 Task: Get directions from Sequoia National Park, California, United States to Palo Duro Canyon State Park, Texas, United States departing at 3:00 pm on the 15th of next month
Action: Mouse moved to (215, 220)
Screenshot: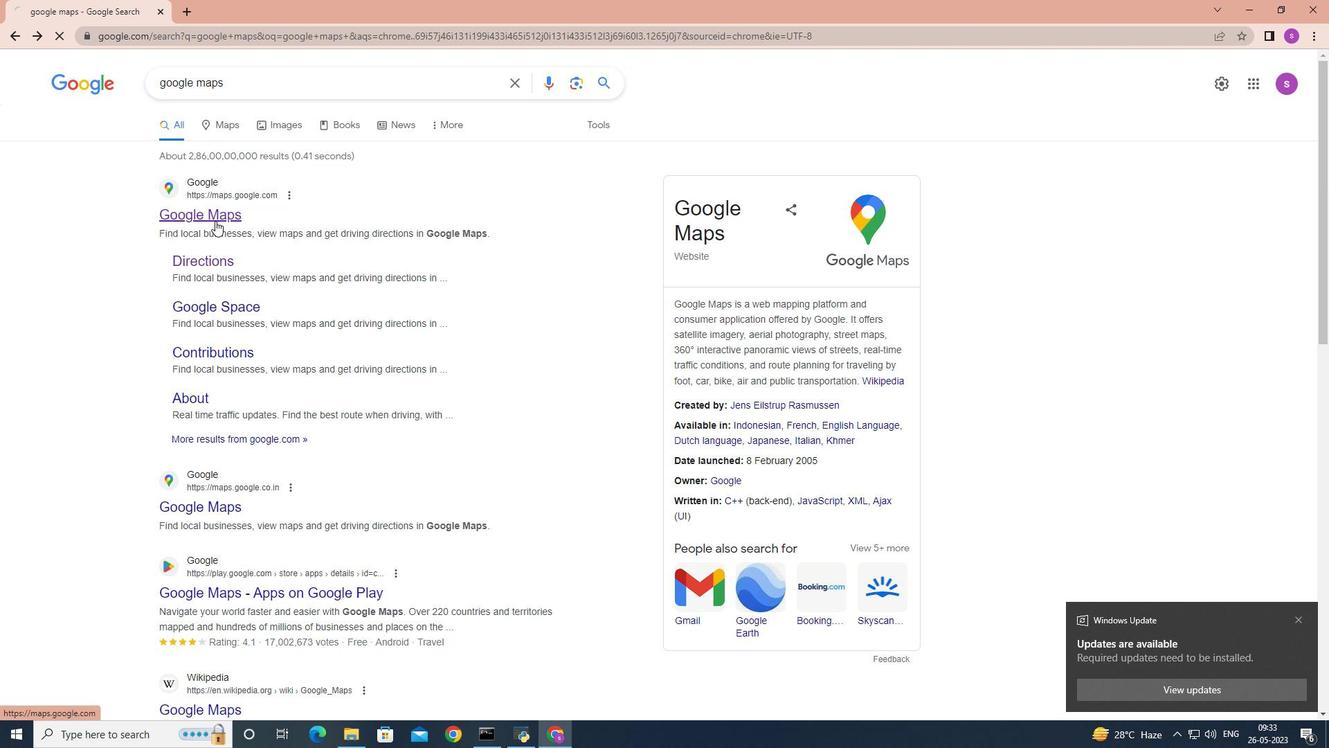 
Action: Mouse pressed left at (215, 220)
Screenshot: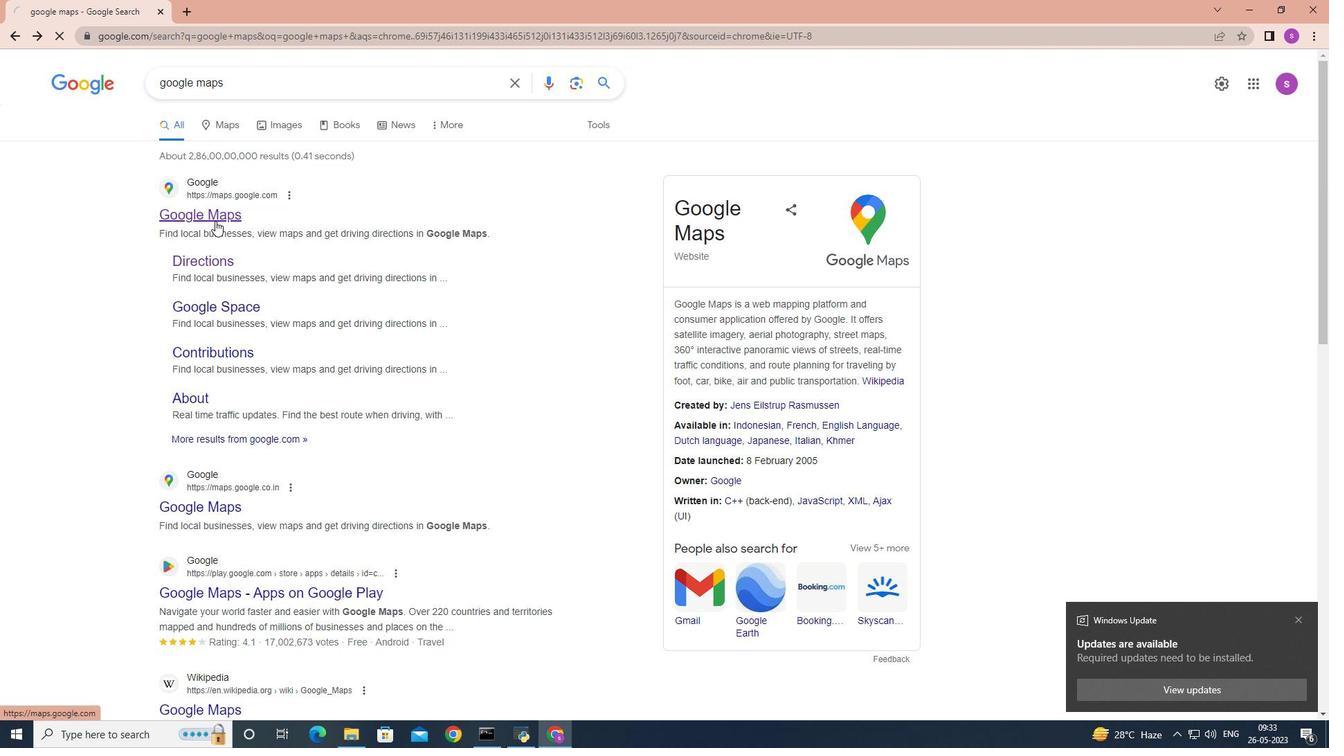
Action: Mouse moved to (301, 71)
Screenshot: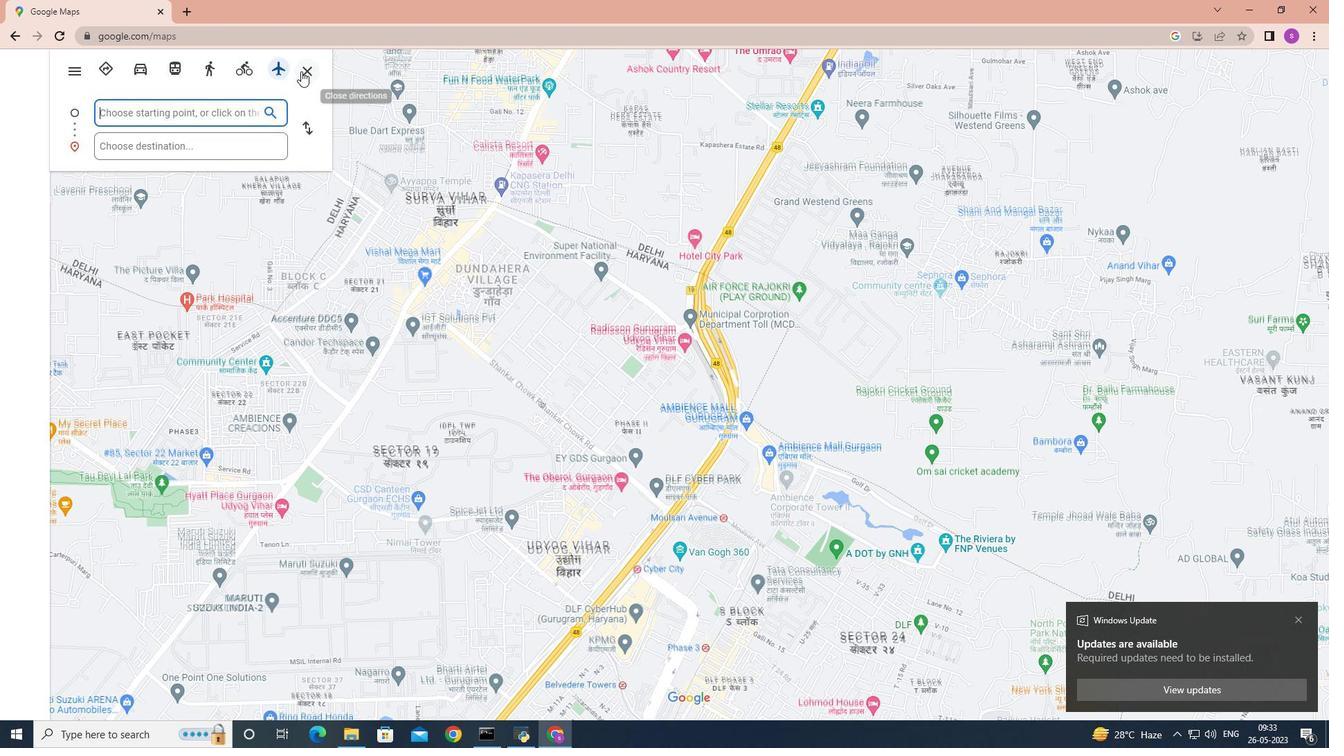 
Action: Mouse pressed left at (301, 71)
Screenshot: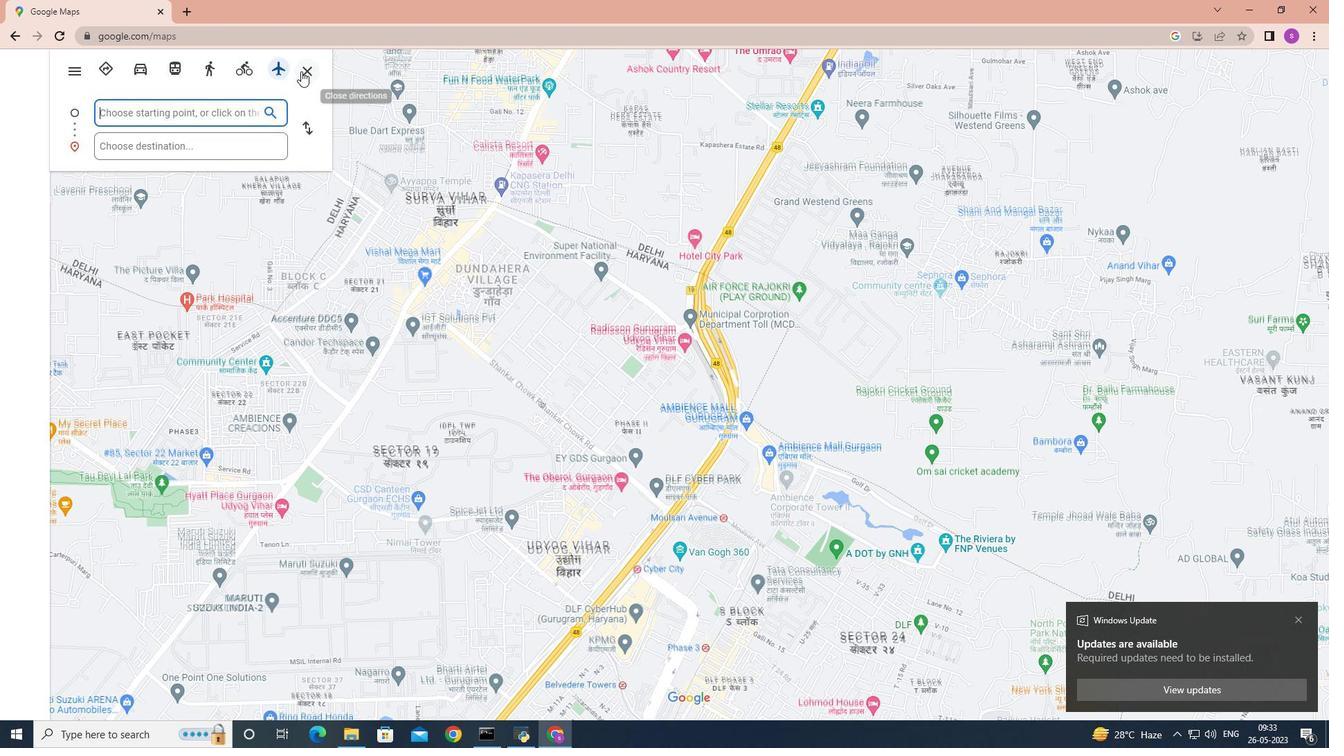
Action: Mouse moved to (205, 114)
Screenshot: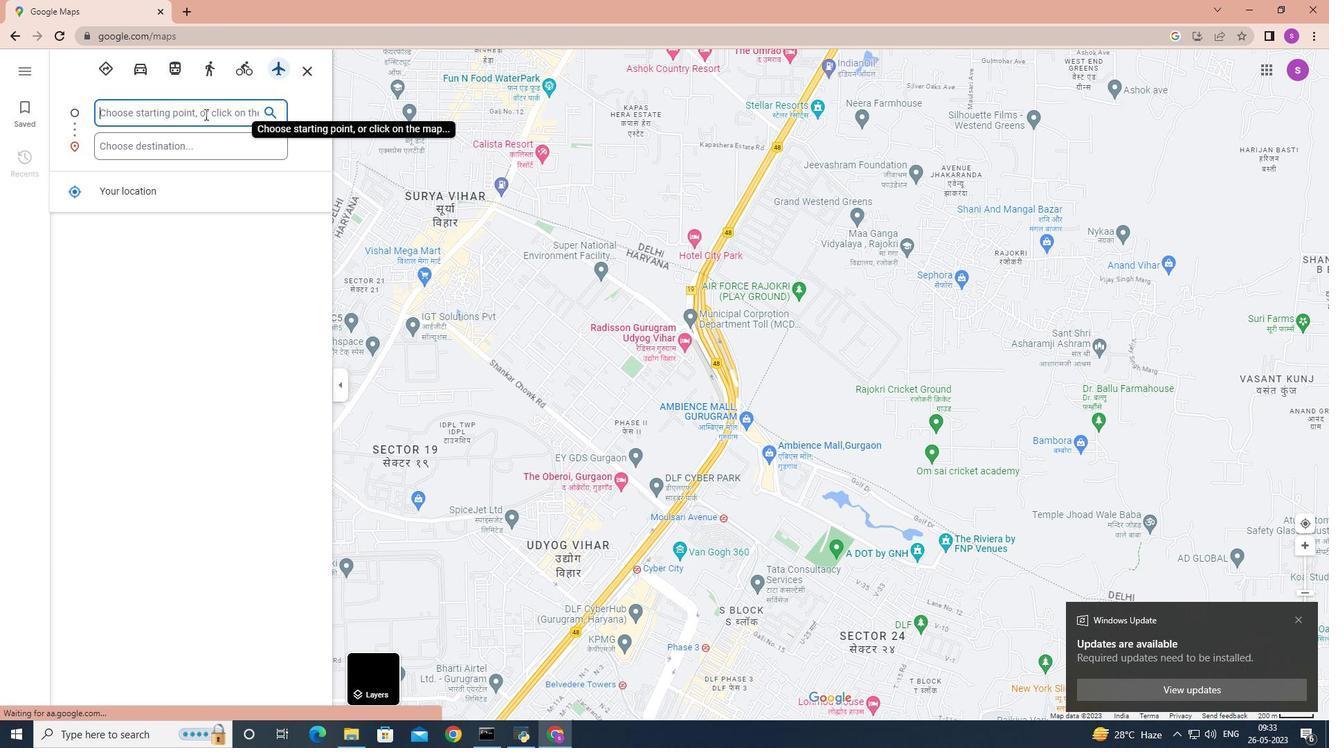 
Action: Key pressed sequoia<Key.space>national<Key.space>park,californai,united<Key.space>states
Screenshot: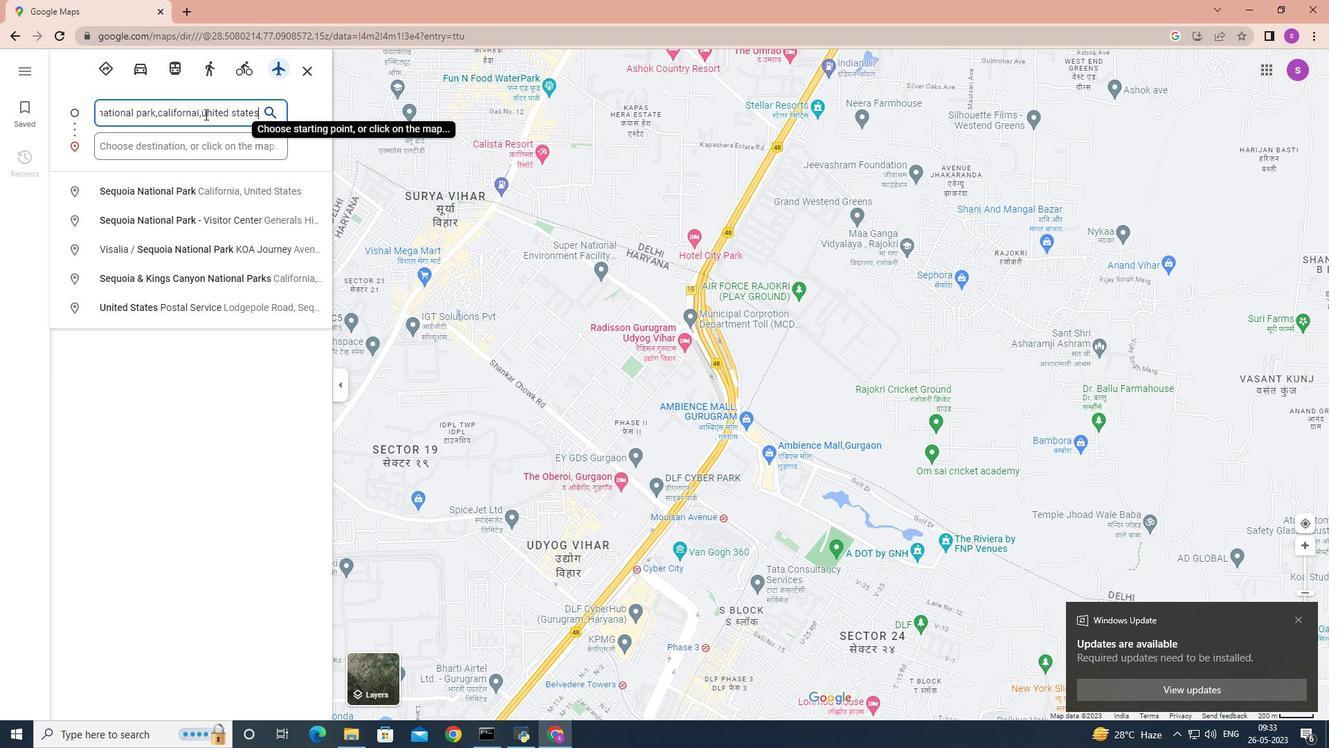 
Action: Mouse moved to (196, 185)
Screenshot: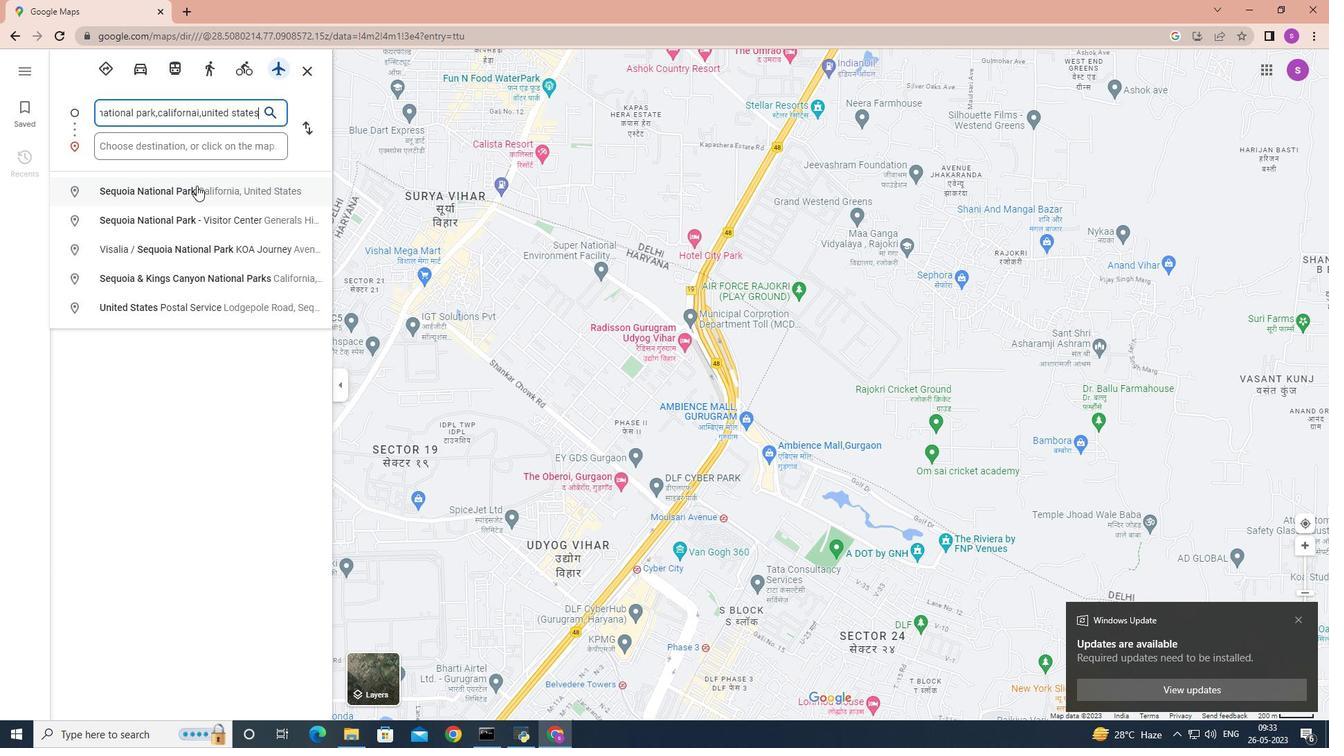 
Action: Mouse pressed left at (196, 185)
Screenshot: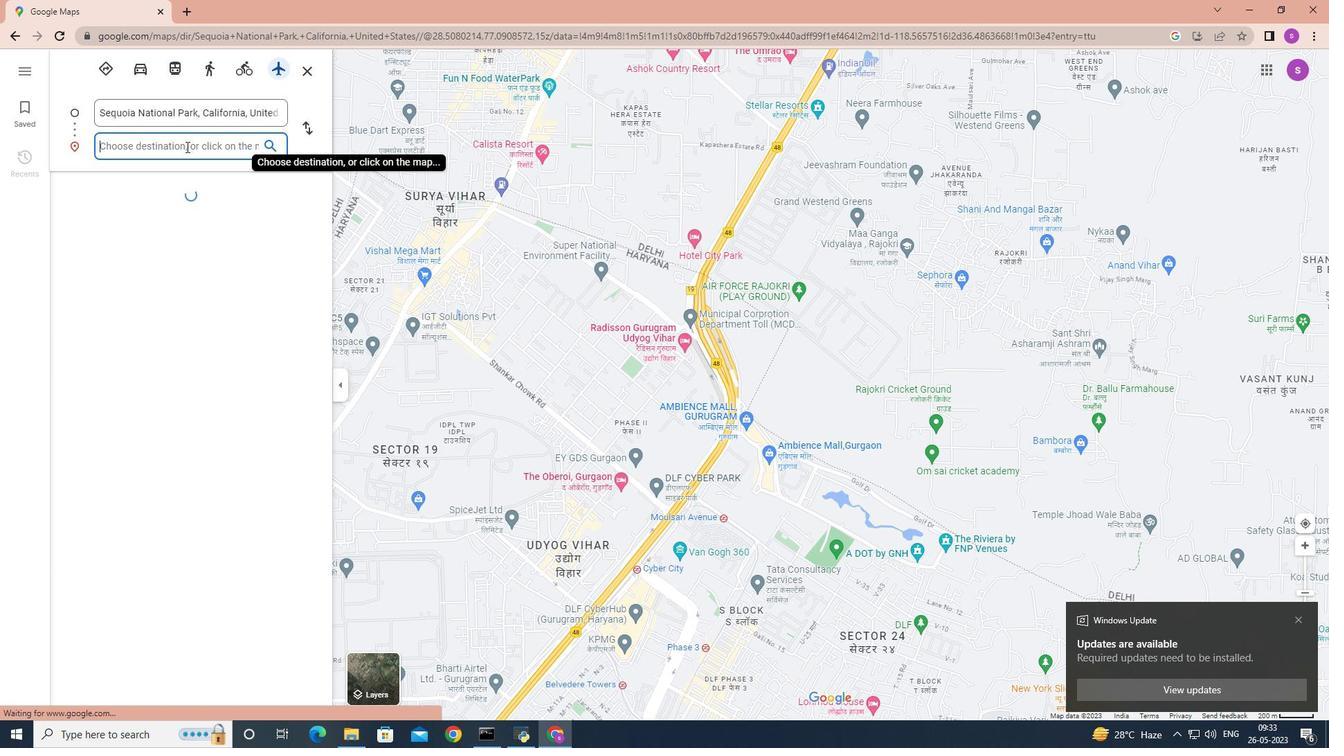 
Action: Mouse moved to (186, 146)
Screenshot: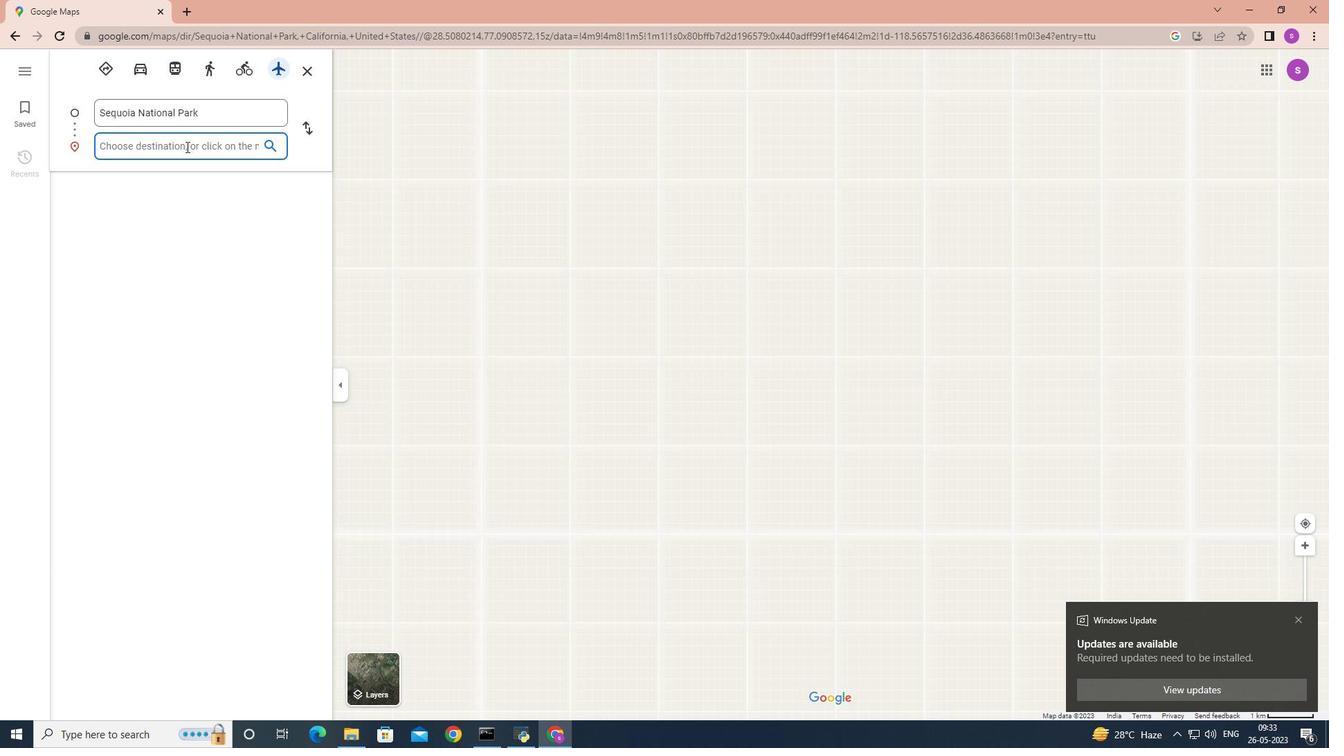 
Action: Mouse pressed left at (186, 146)
Screenshot: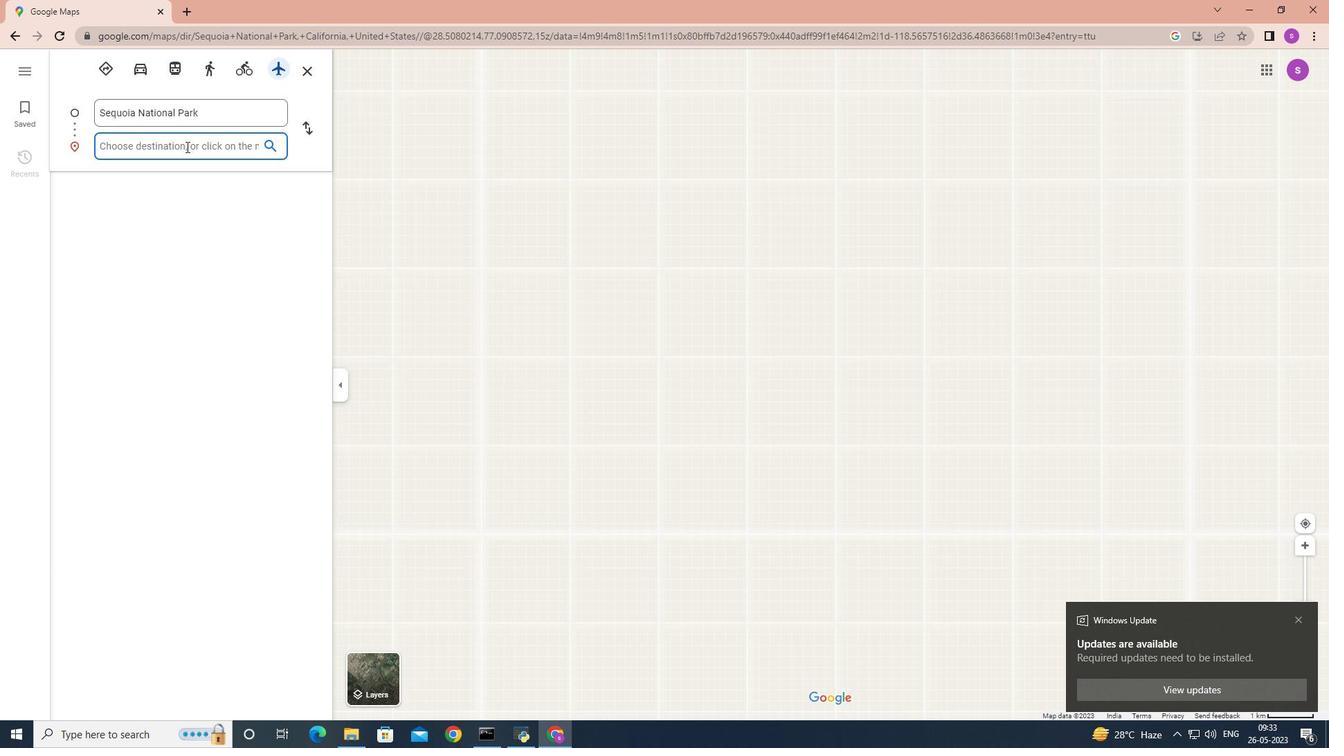 
Action: Key pressed <Key.shift>Palo<Key.space>duro<Key.space>cnayo<Key.backspace><Key.backspace><Key.backspace><Key.backspace>anyon<Key.space>state<Key.space>park
Screenshot: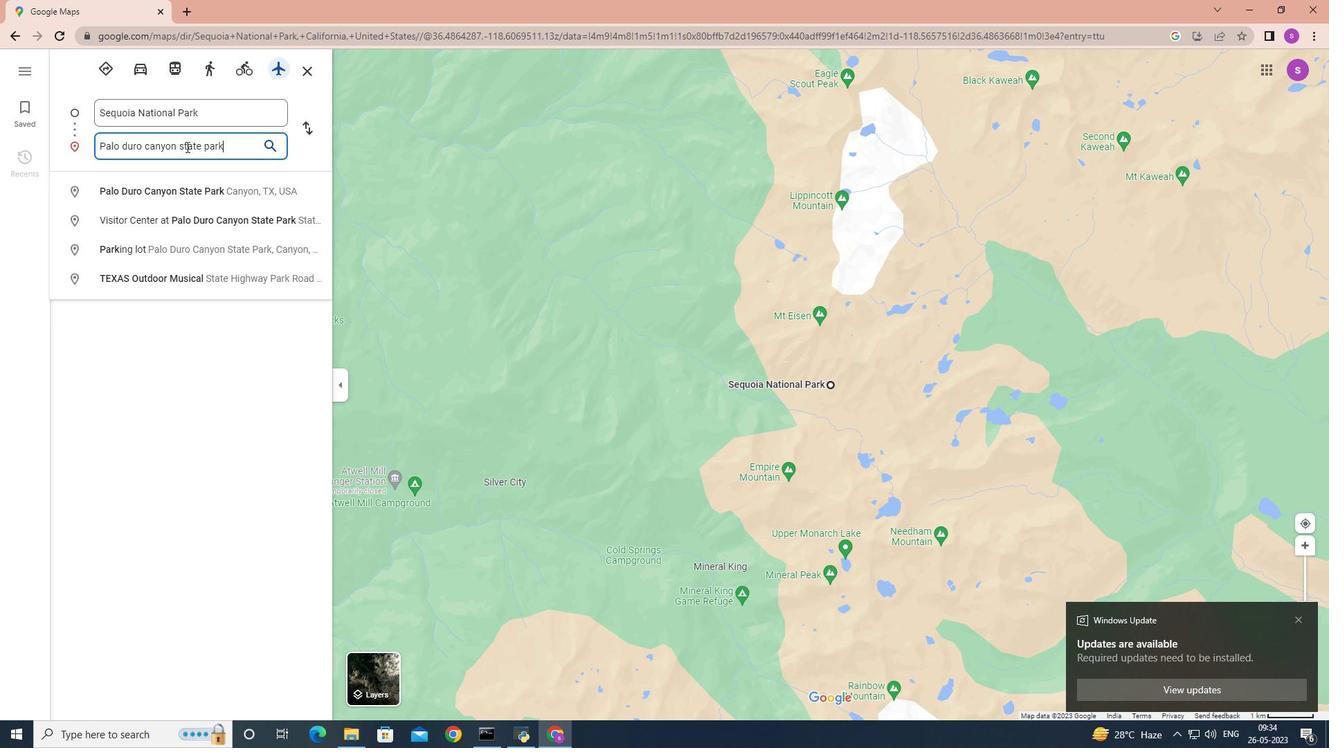 
Action: Mouse moved to (187, 193)
Screenshot: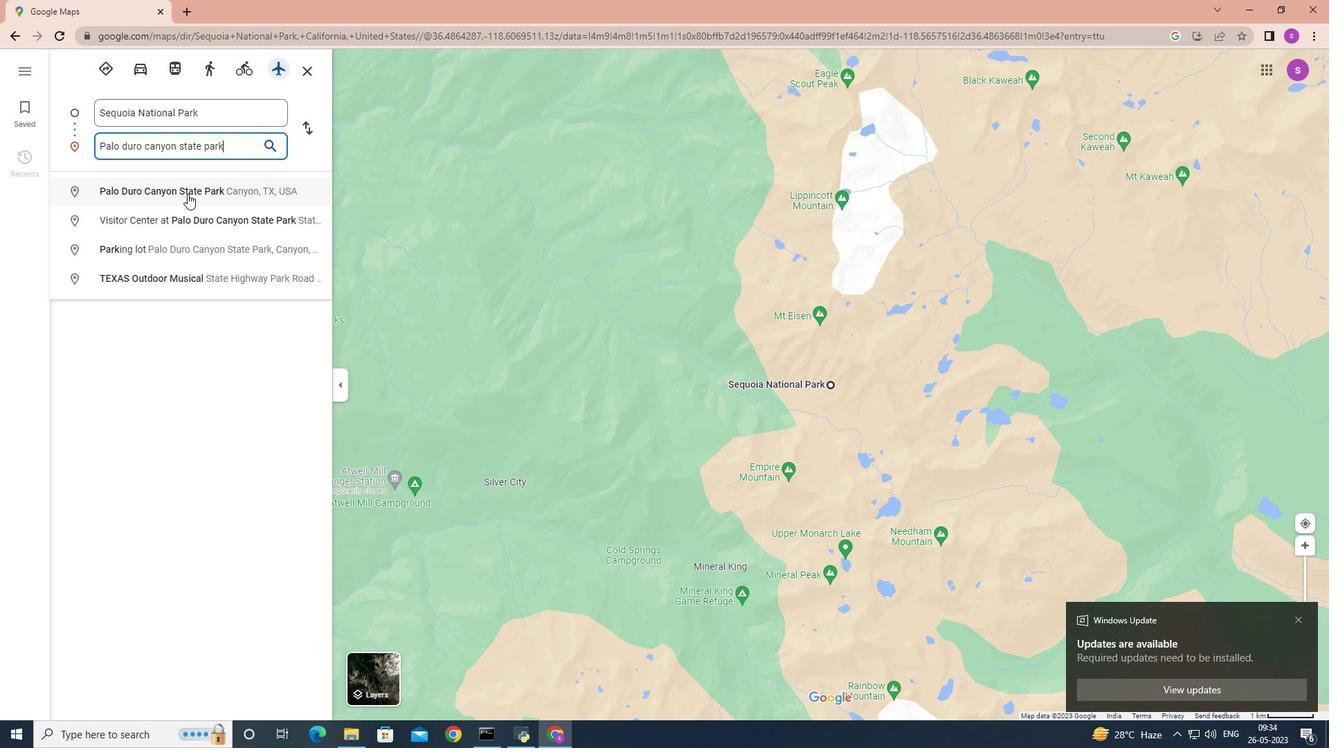 
Action: Mouse pressed left at (187, 193)
Screenshot: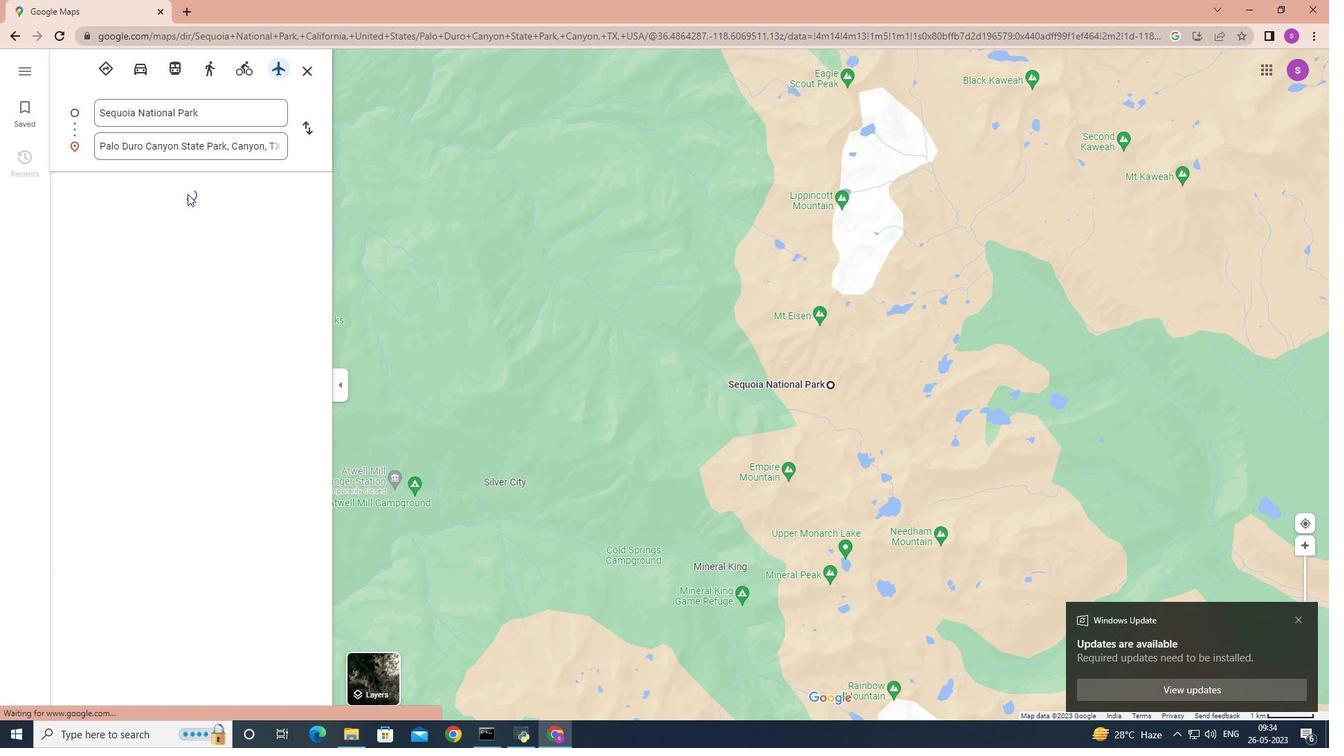 
Action: Mouse moved to (143, 67)
Screenshot: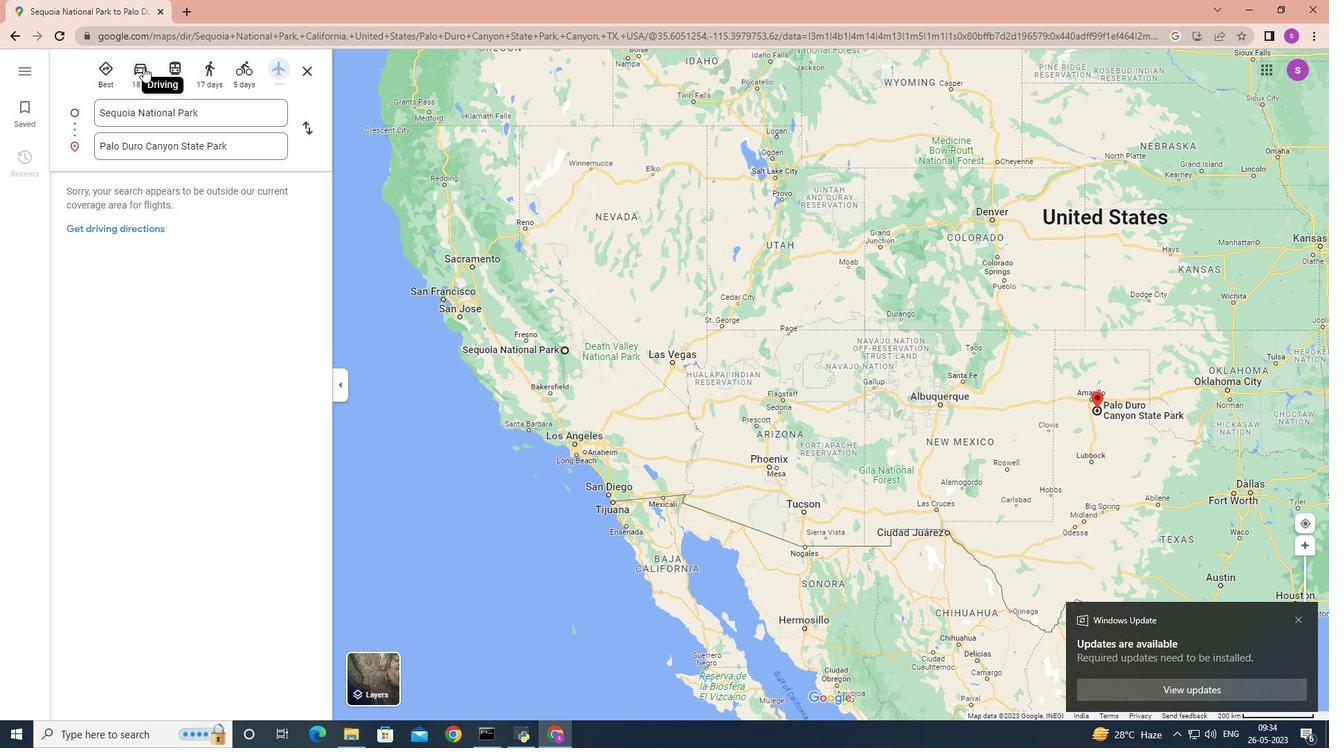 
Action: Mouse pressed left at (143, 67)
Screenshot: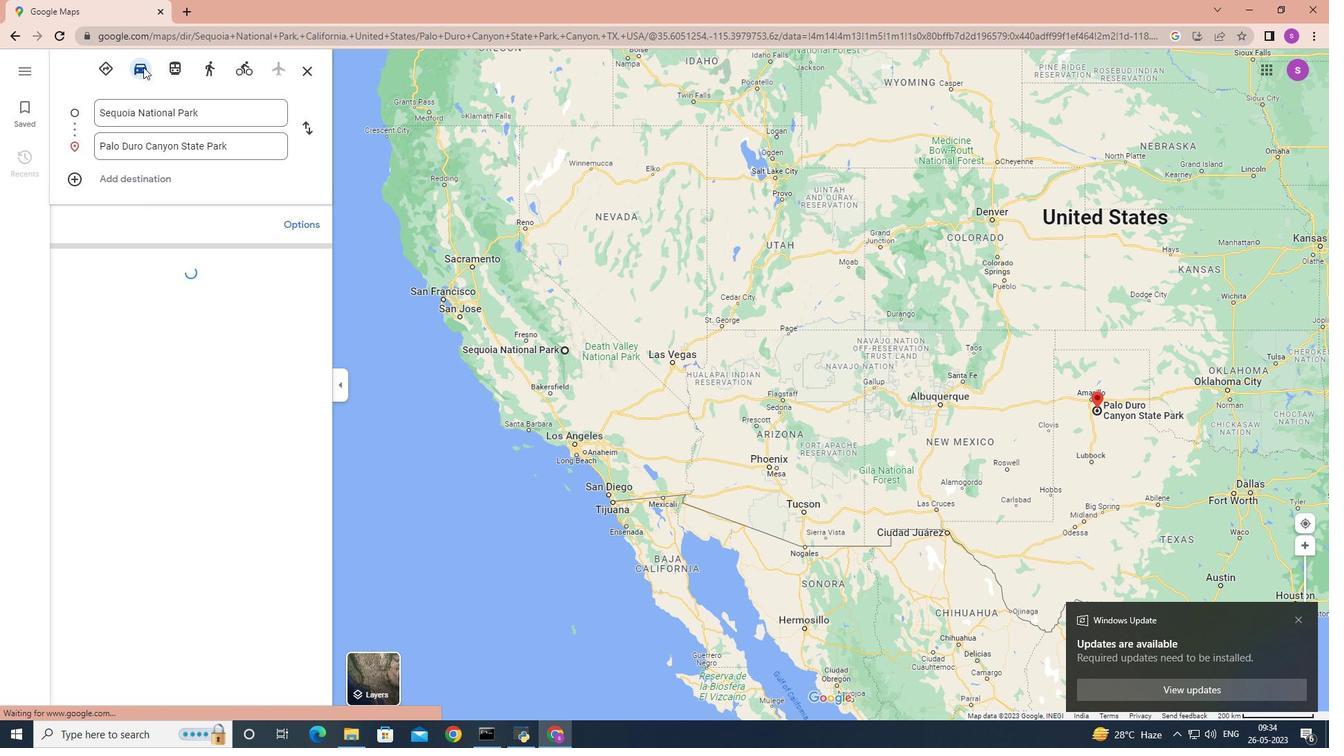 
Action: Mouse moved to (159, 221)
Screenshot: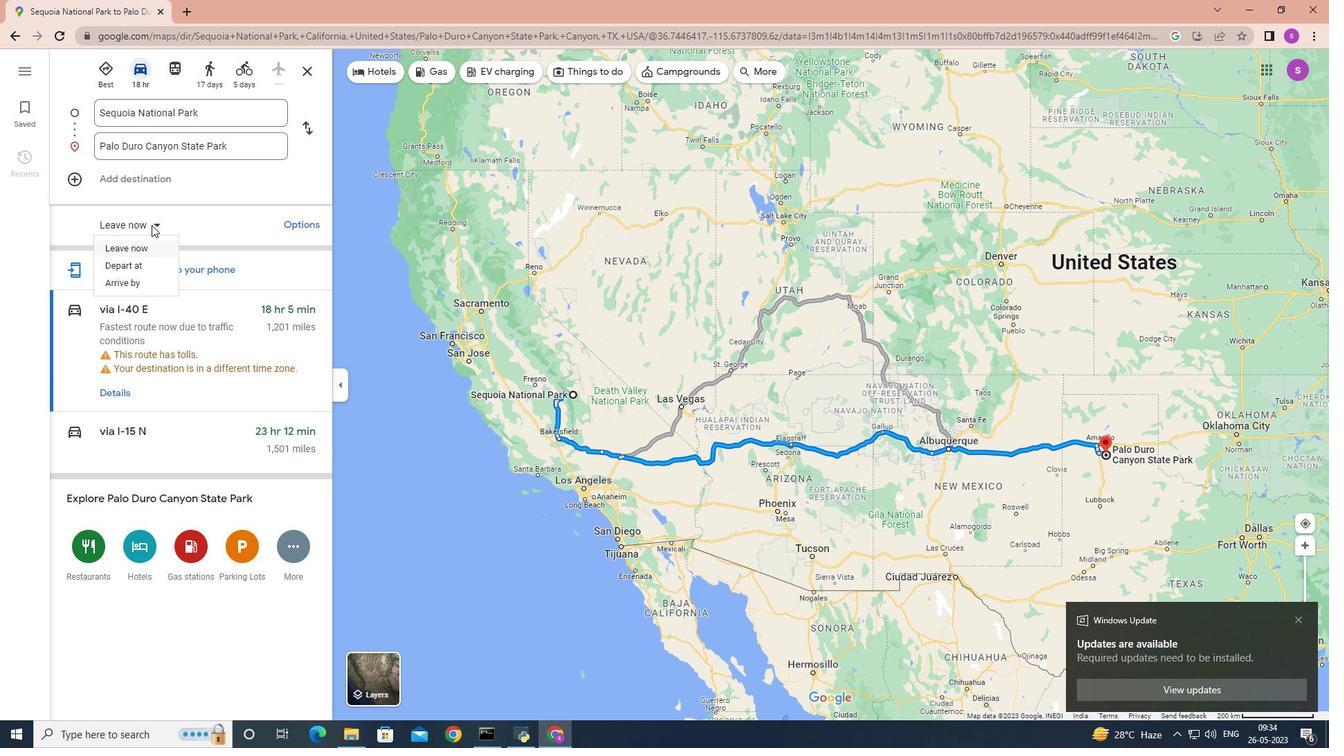 
Action: Mouse pressed left at (159, 221)
Screenshot: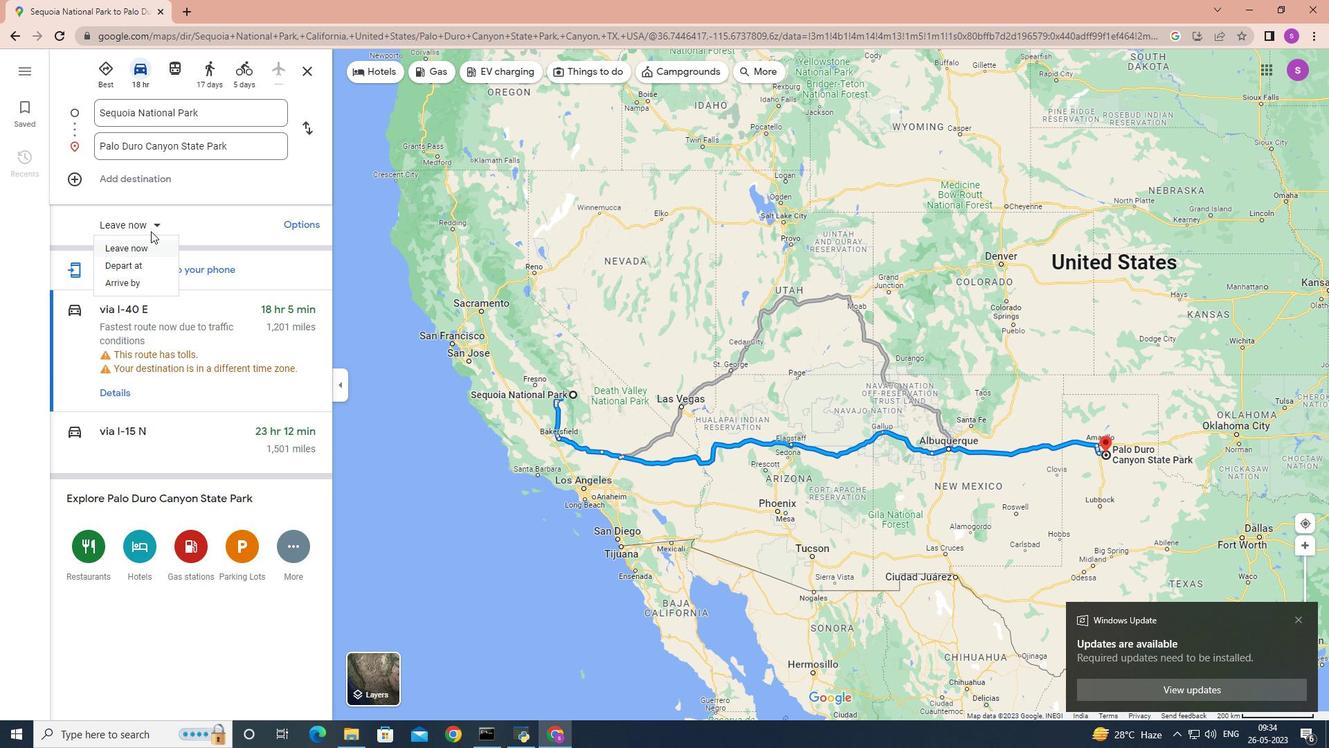 
Action: Mouse moved to (143, 261)
Screenshot: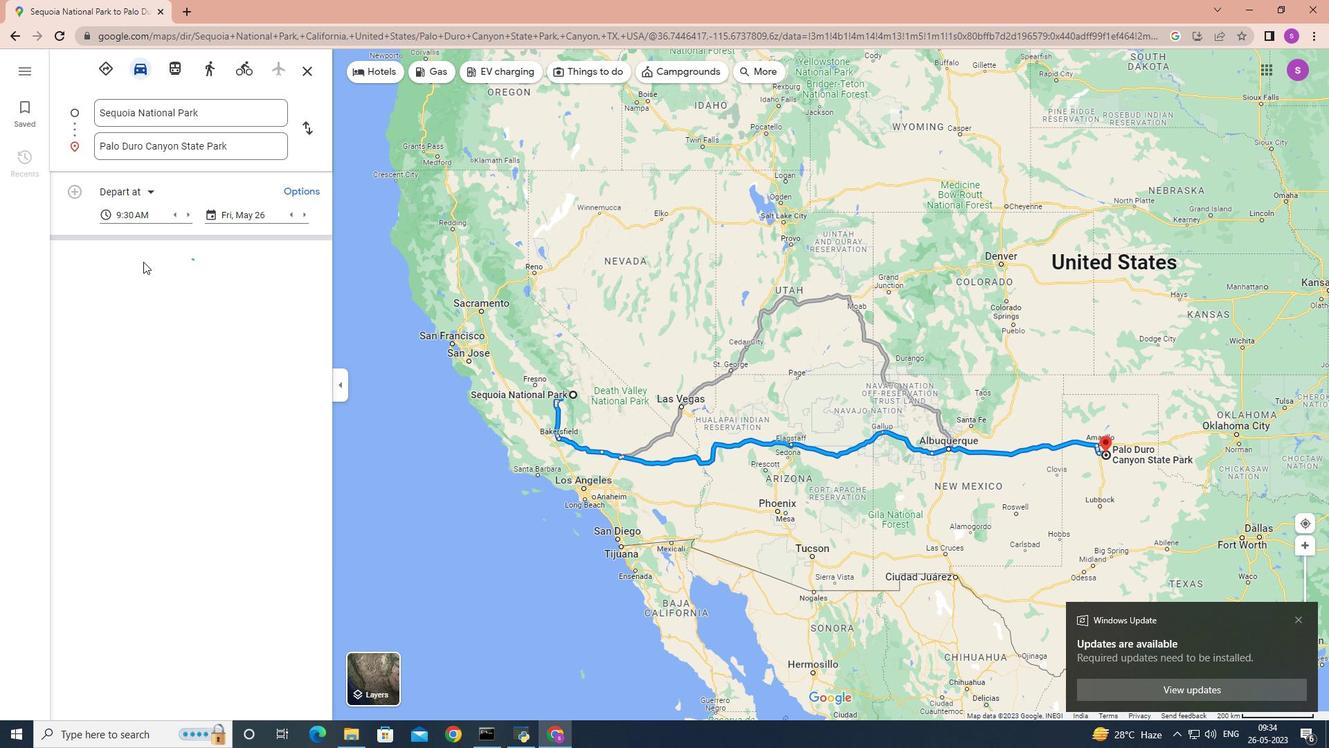 
Action: Mouse pressed left at (143, 261)
Screenshot: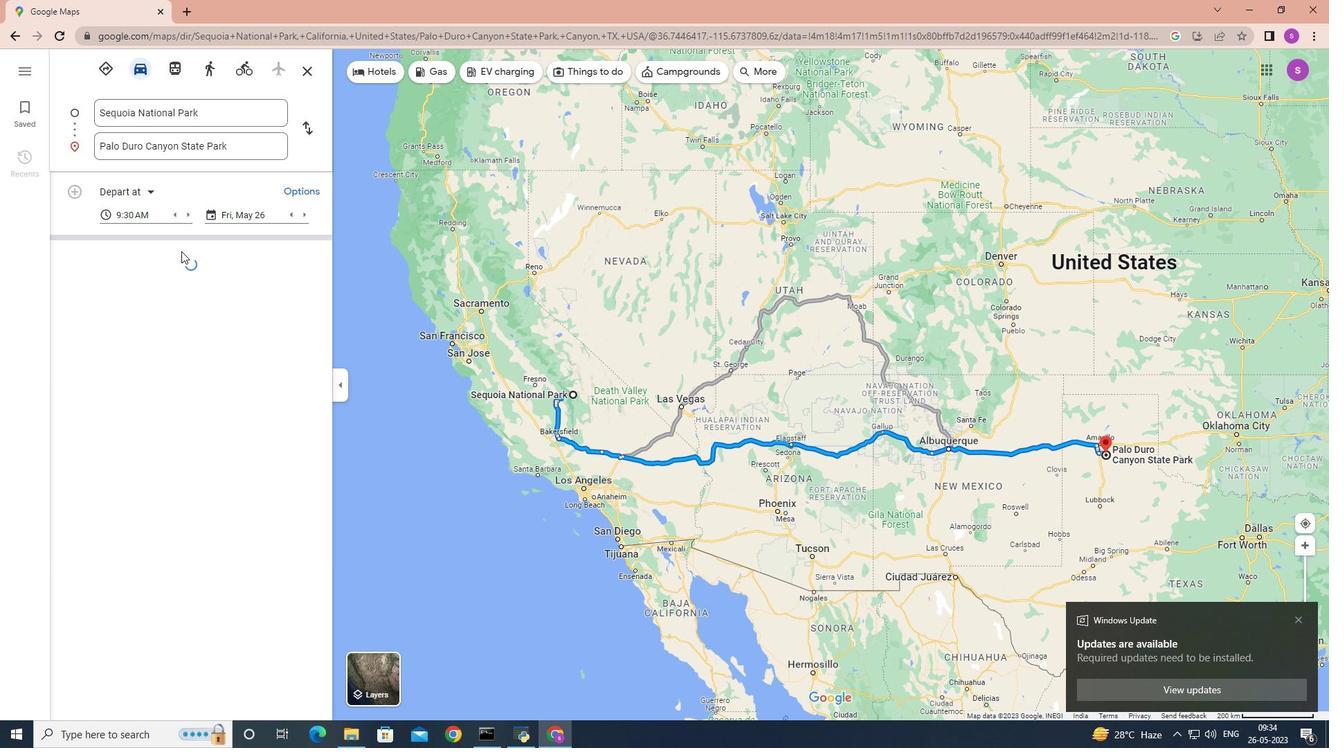 
Action: Mouse moved to (150, 214)
Screenshot: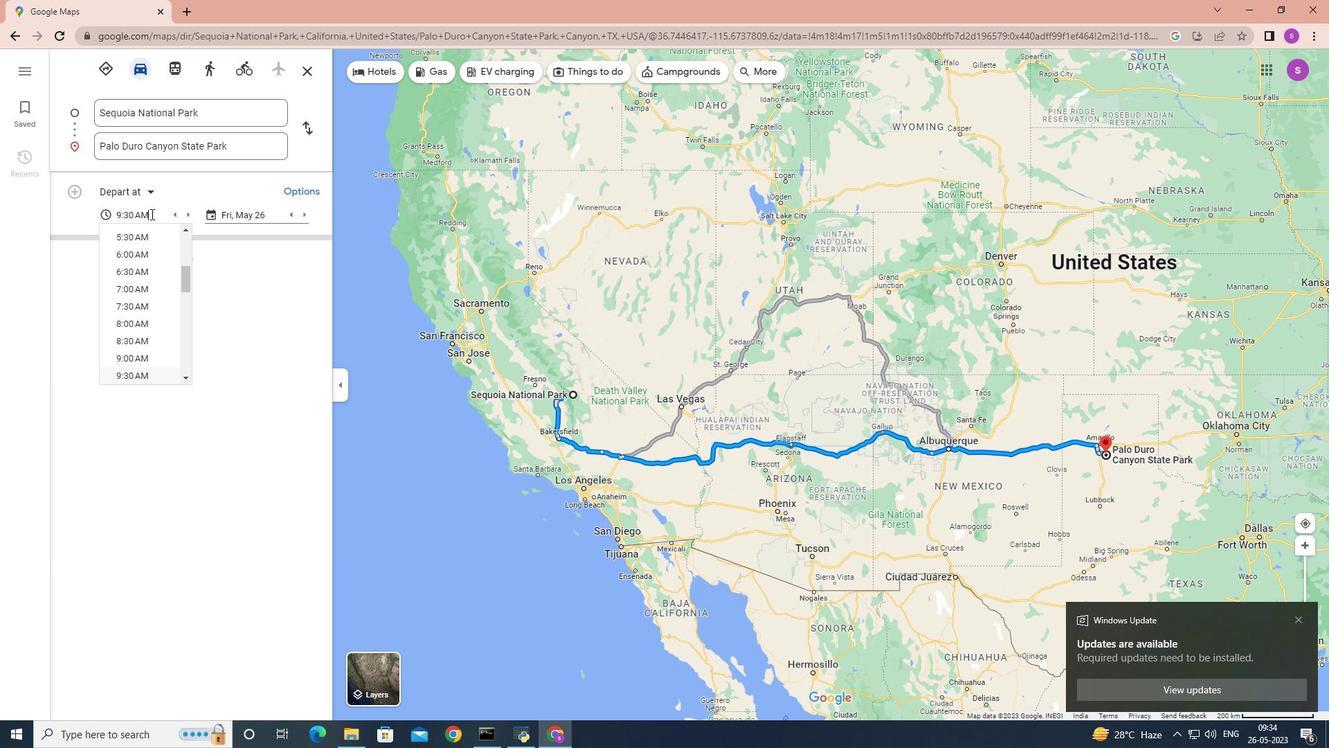 
Action: Mouse pressed left at (150, 214)
Screenshot: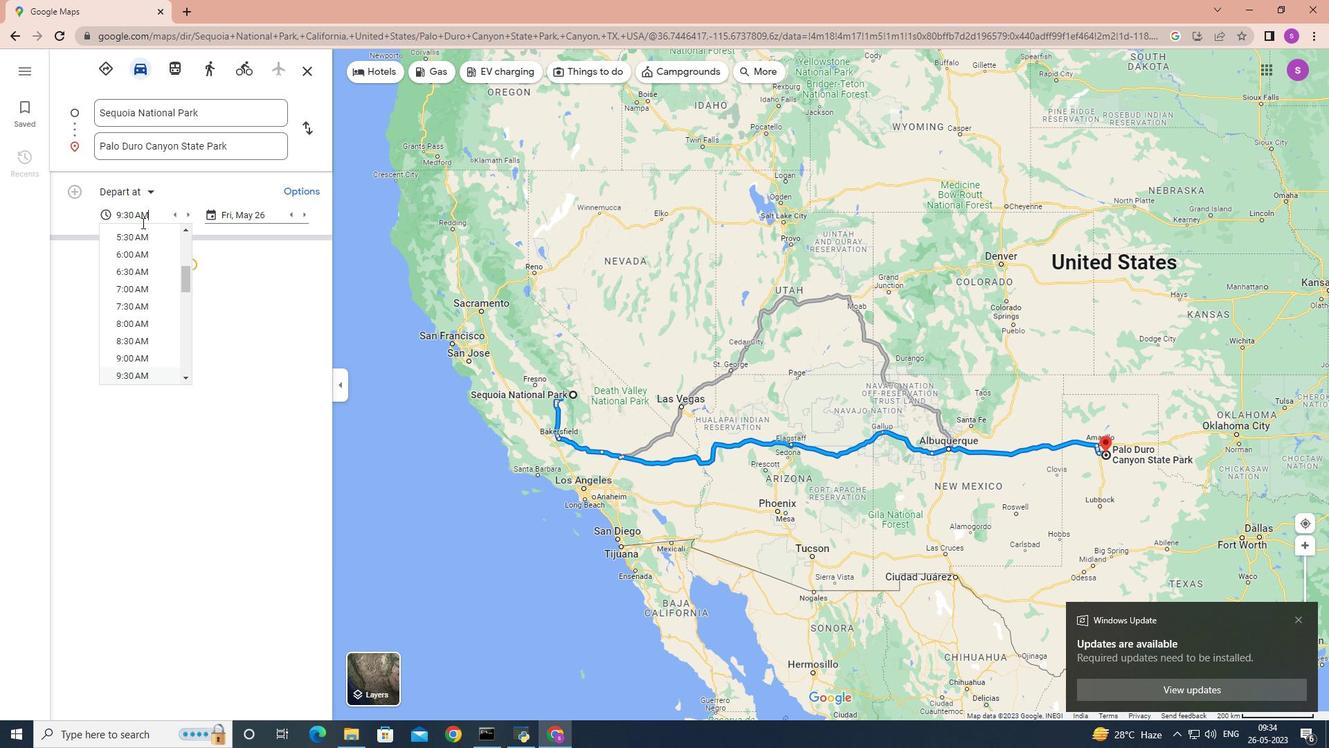 
Action: Mouse moved to (144, 251)
Screenshot: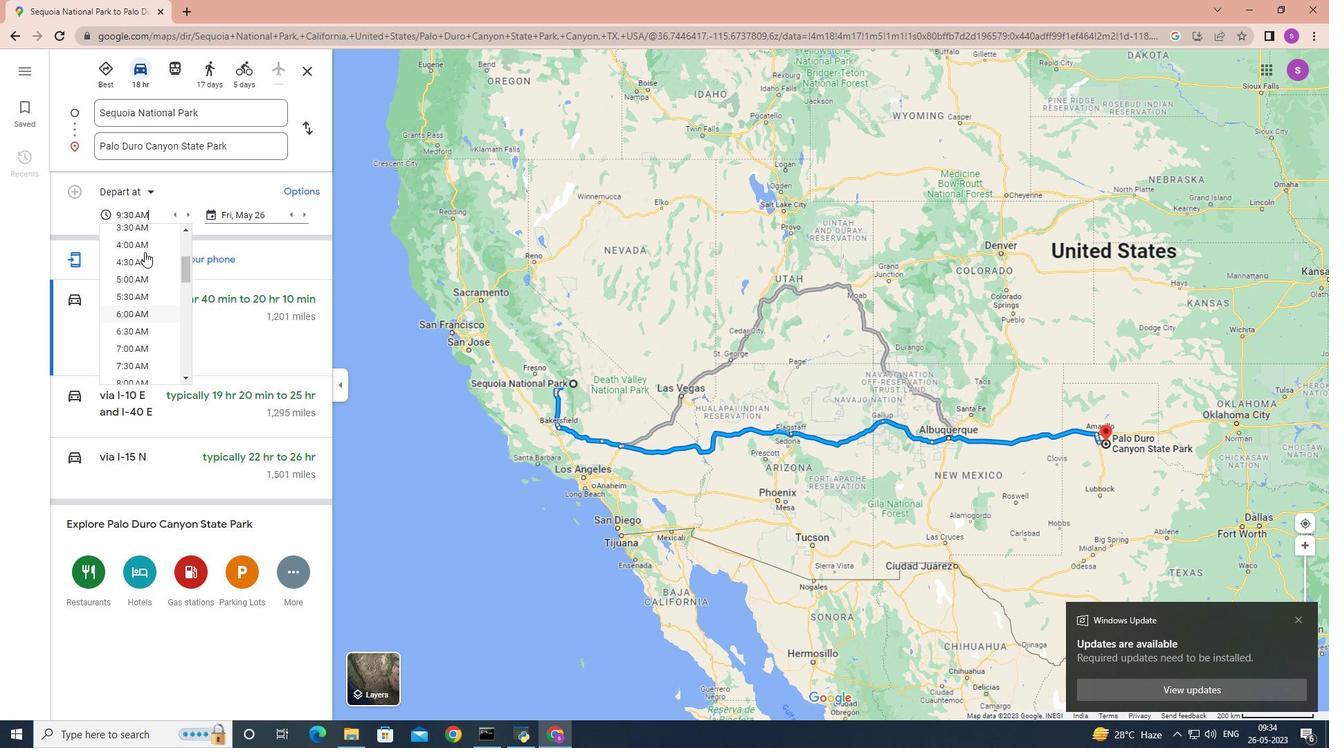 
Action: Mouse scrolled (144, 252) with delta (0, 0)
Screenshot: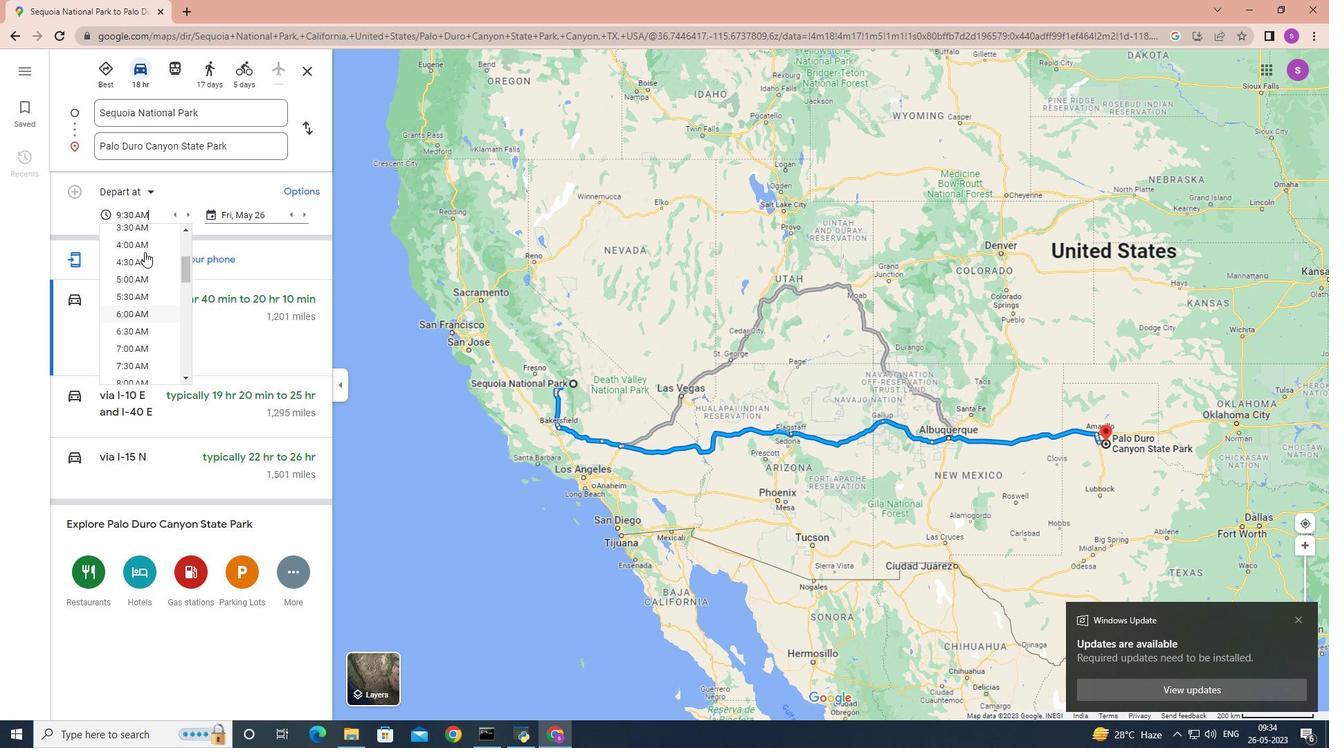 
Action: Mouse moved to (144, 251)
Screenshot: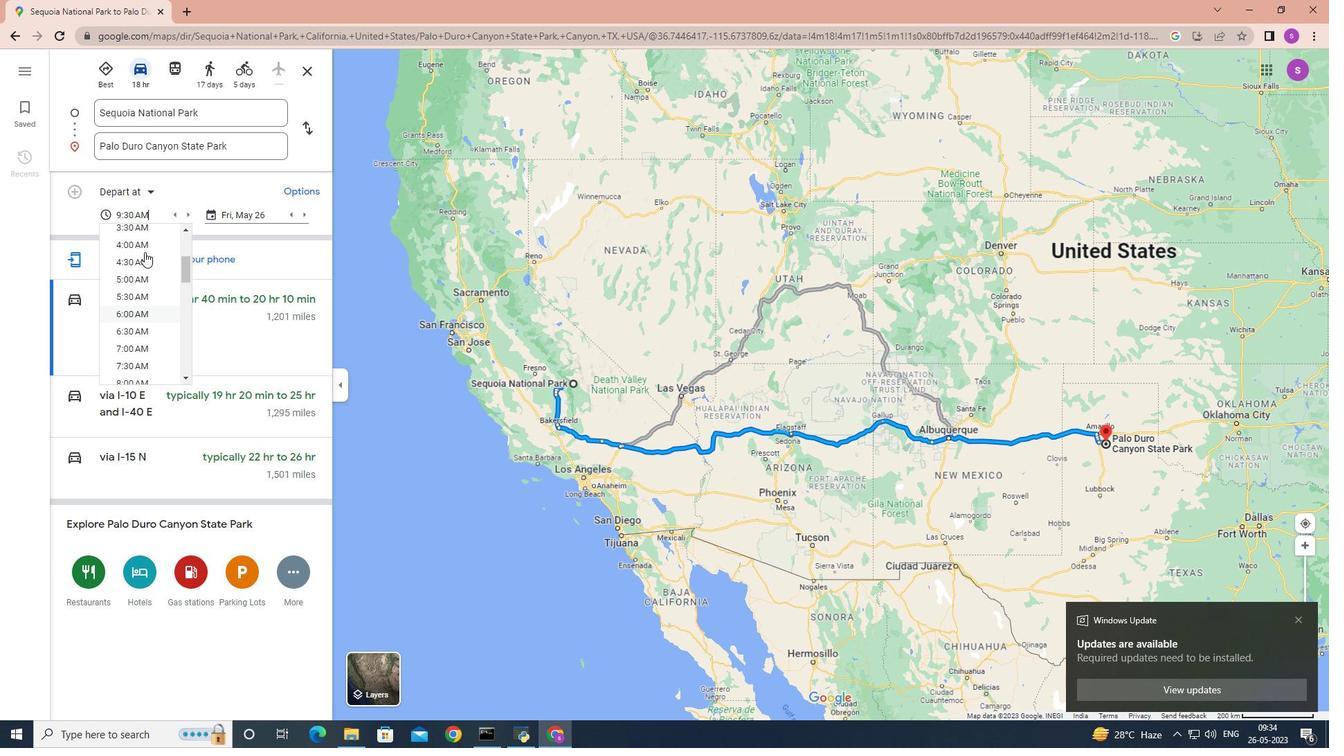 
Action: Mouse scrolled (144, 250) with delta (0, 0)
Screenshot: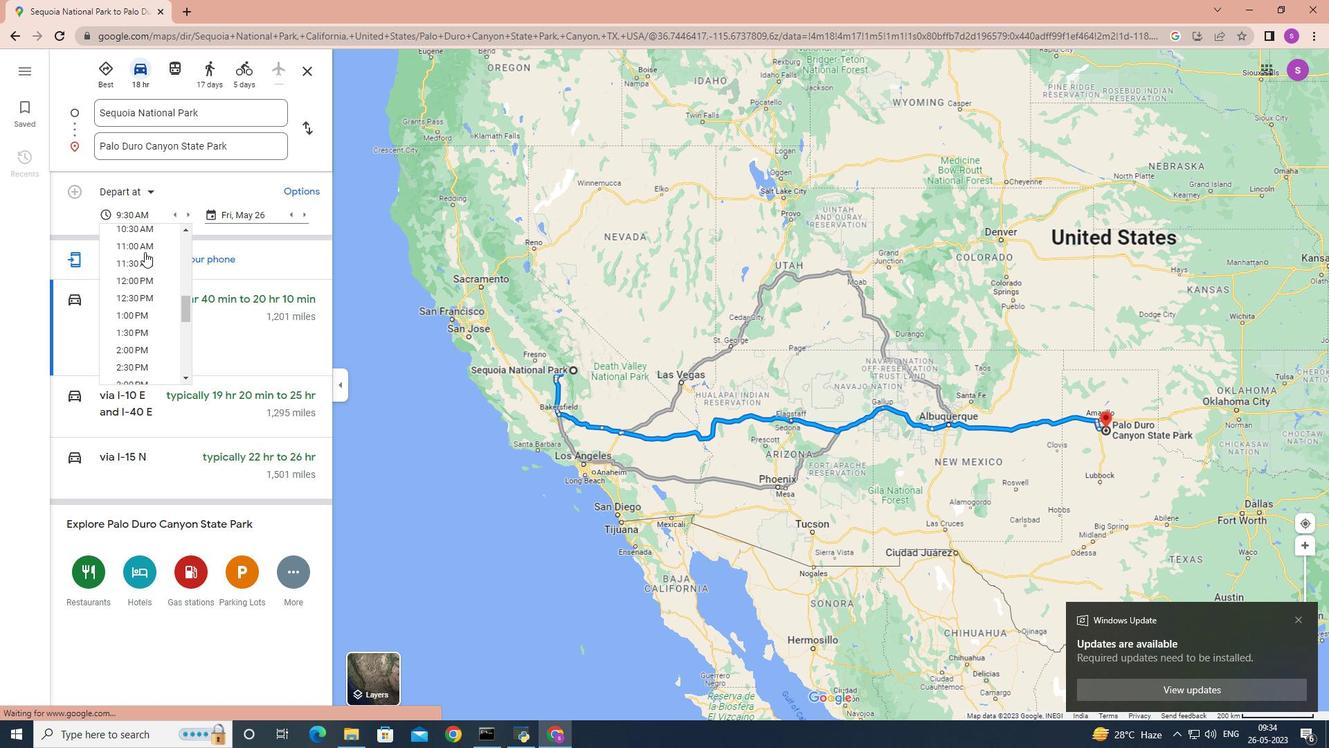 
Action: Mouse moved to (144, 252)
Screenshot: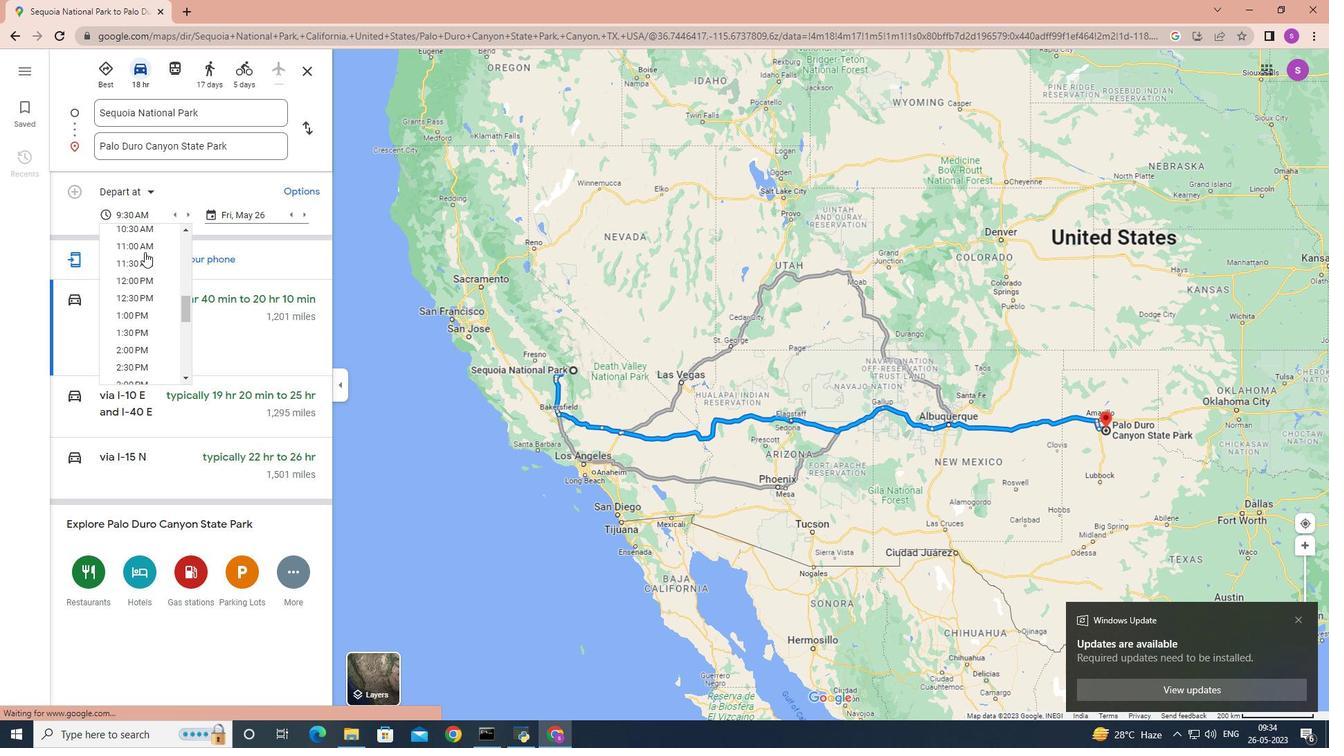 
Action: Mouse scrolled (144, 251) with delta (0, 0)
Screenshot: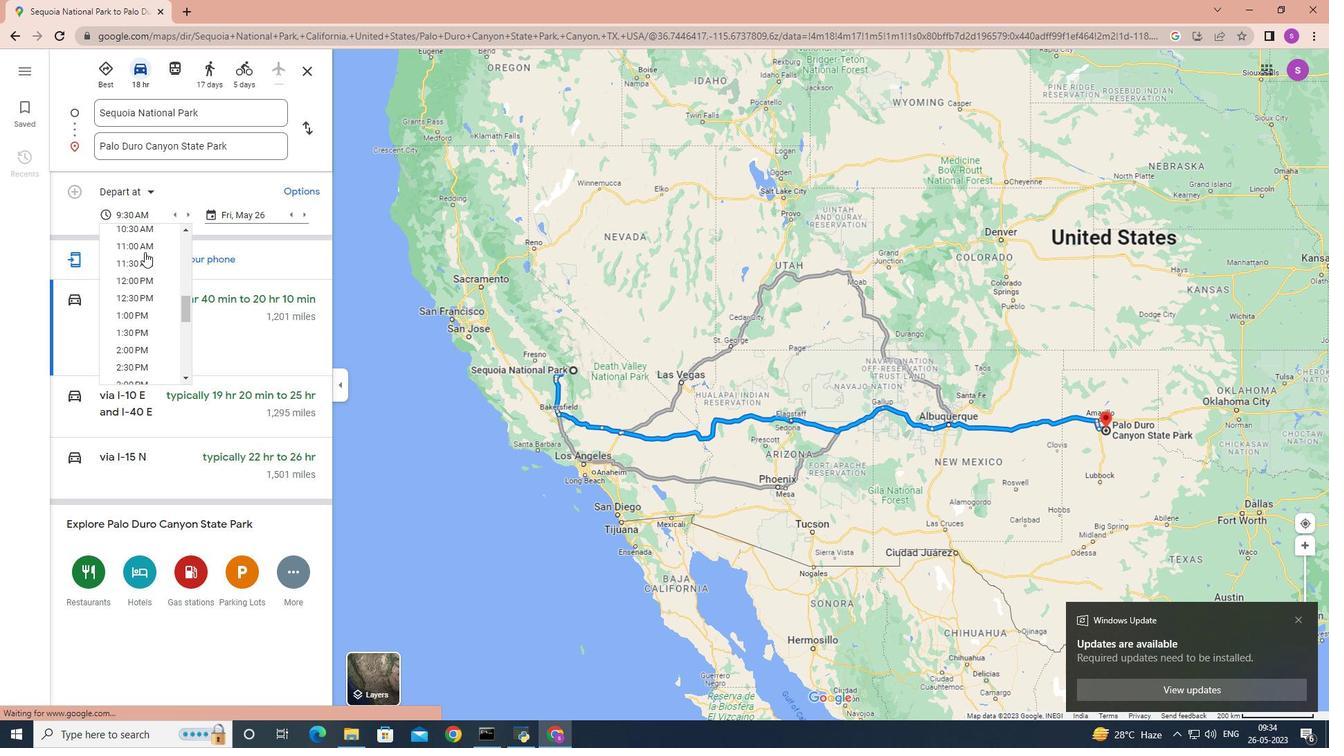 
Action: Mouse scrolled (144, 251) with delta (0, 0)
Screenshot: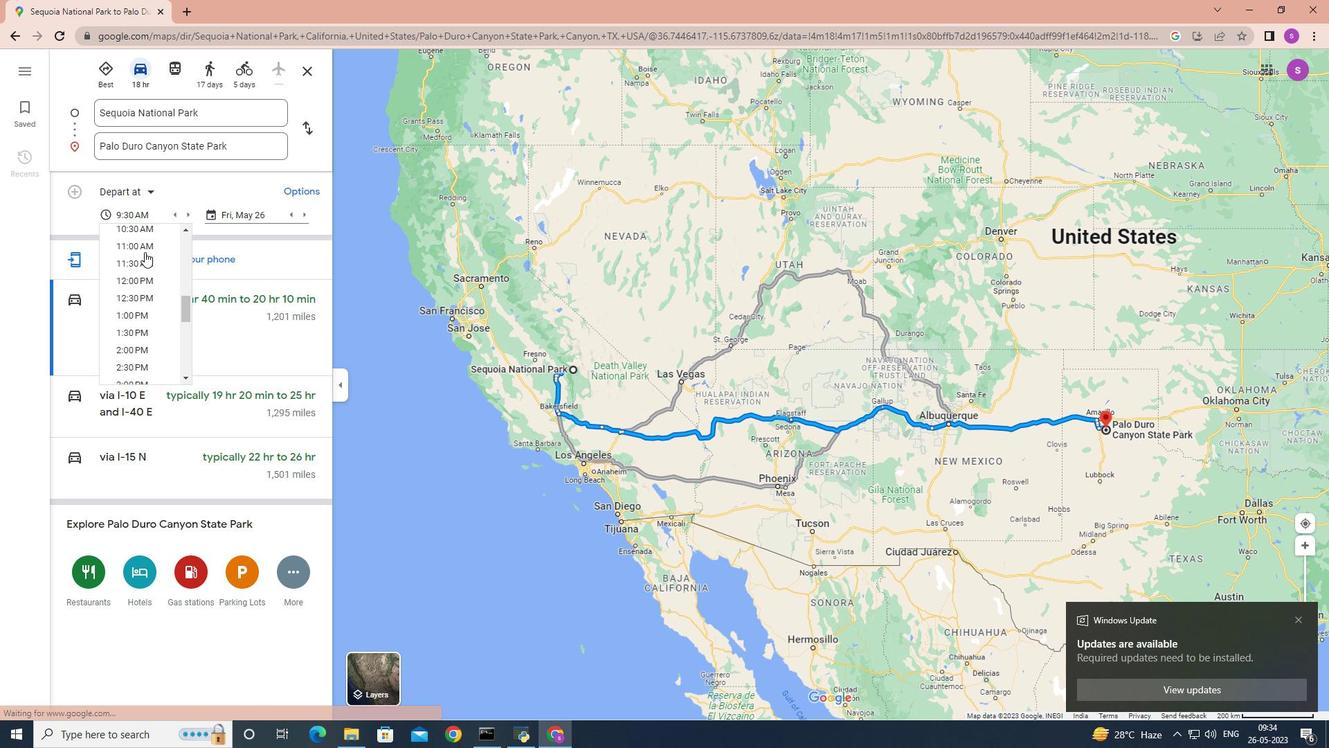 
Action: Mouse moved to (144, 252)
Screenshot: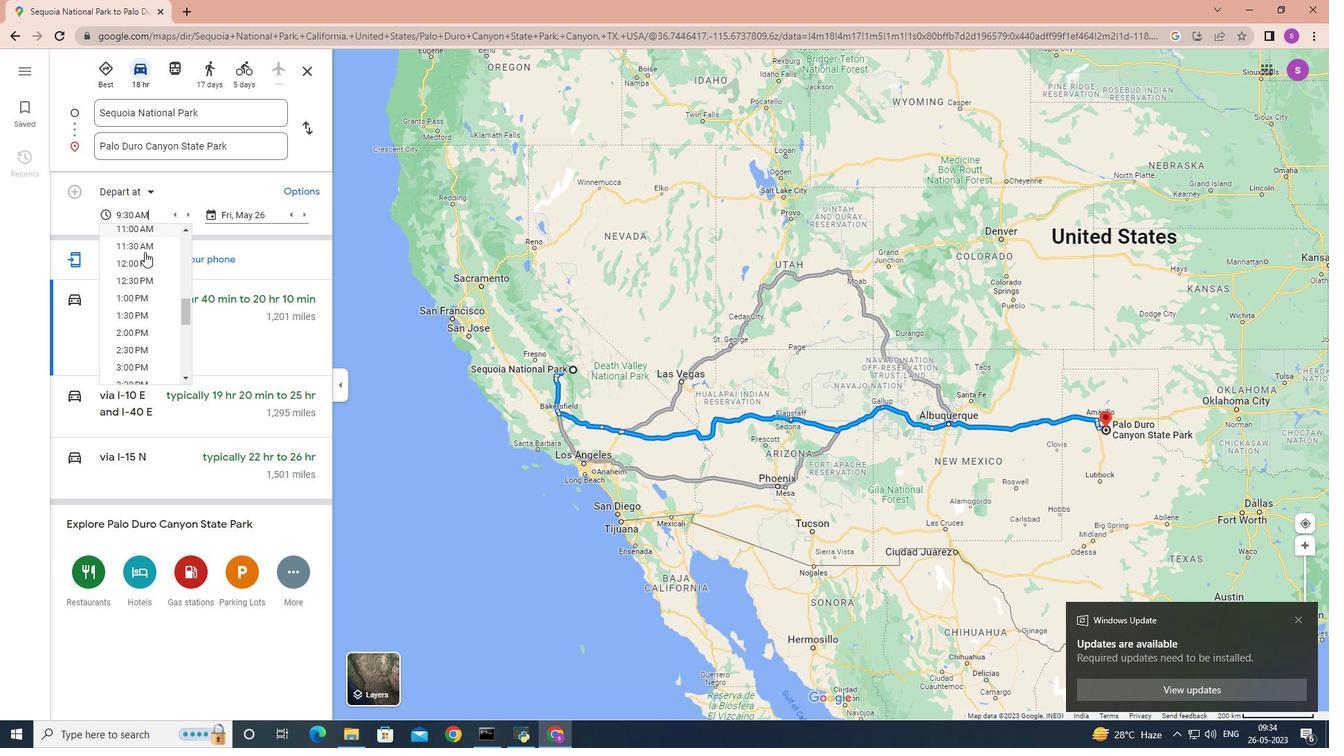 
Action: Mouse scrolled (144, 251) with delta (0, 0)
Screenshot: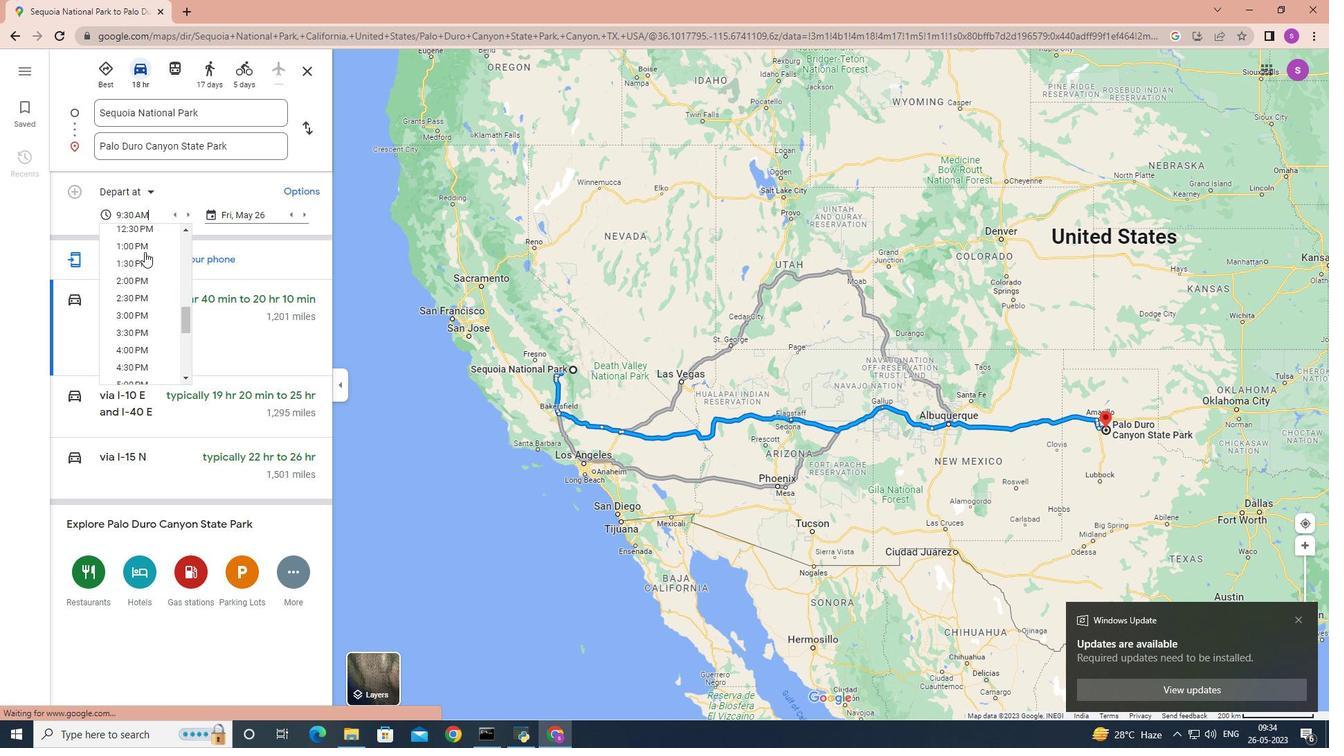 
Action: Mouse moved to (128, 317)
Screenshot: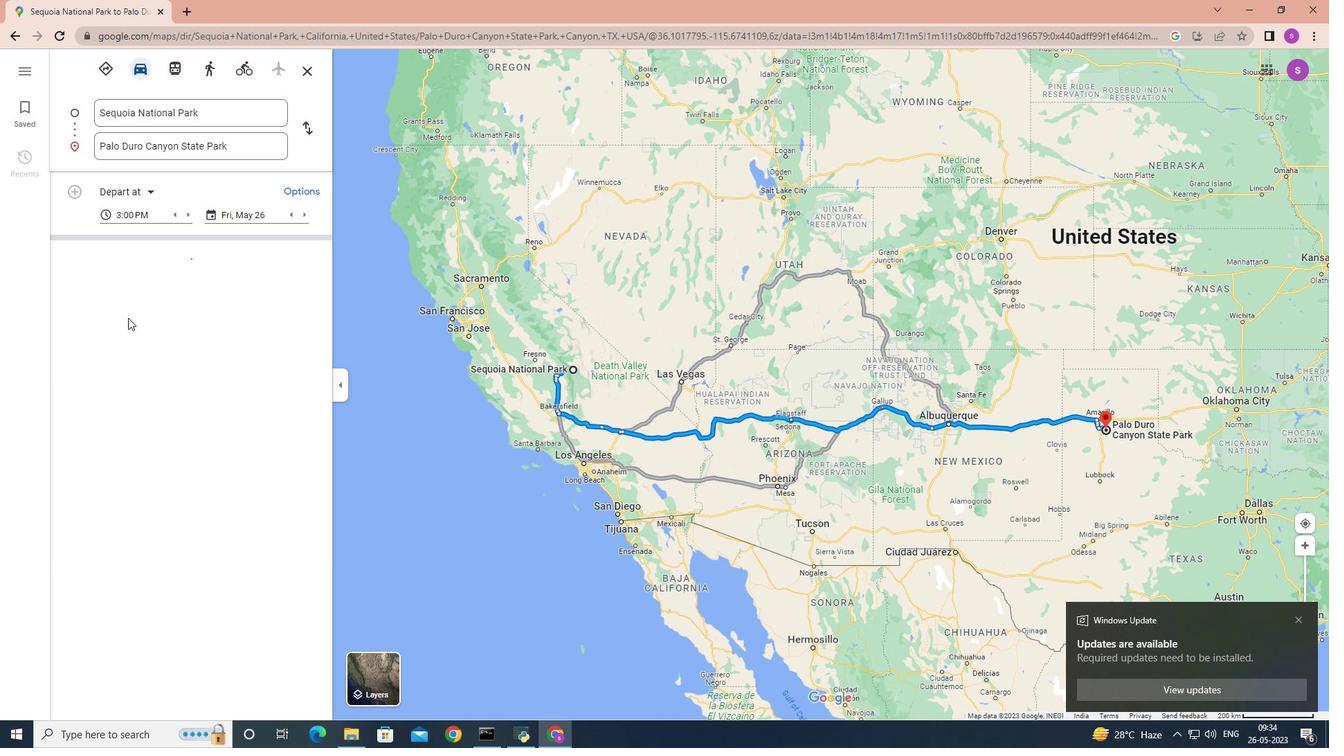 
Action: Mouse pressed left at (128, 317)
Screenshot: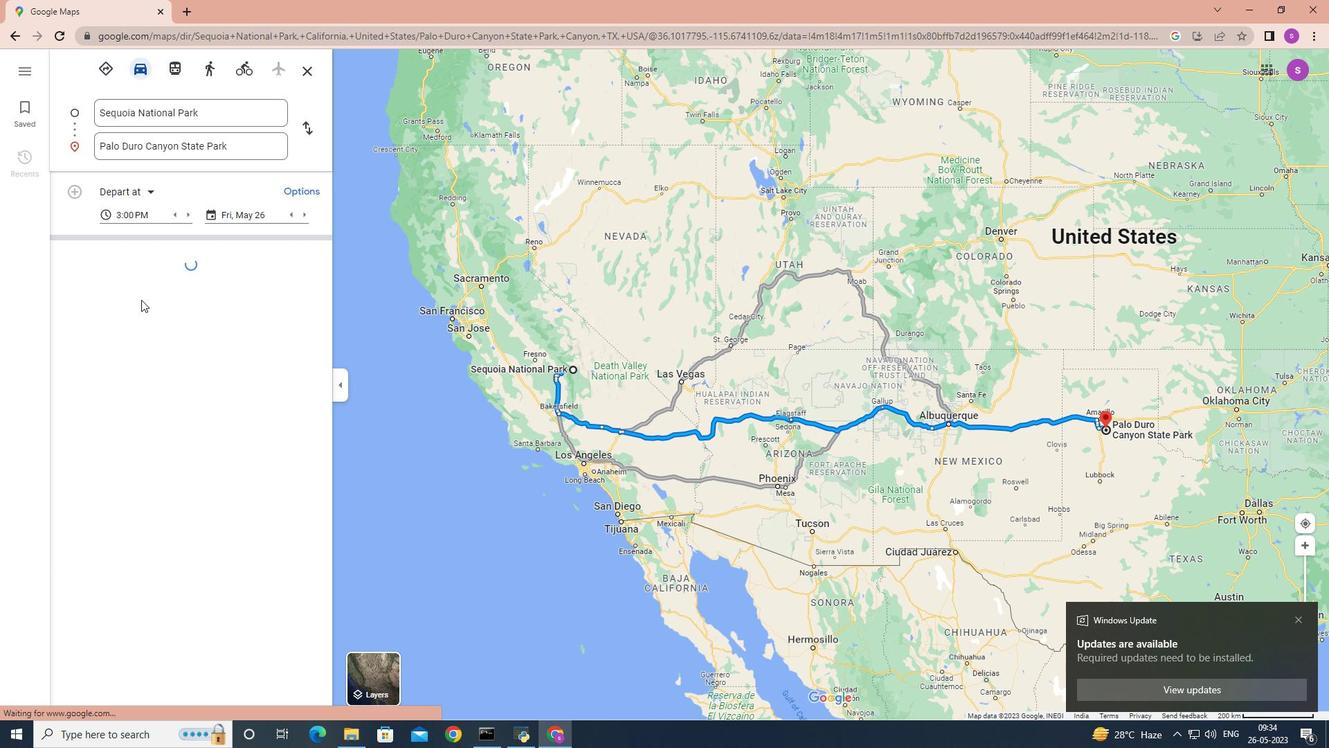 
Action: Mouse moved to (246, 214)
Screenshot: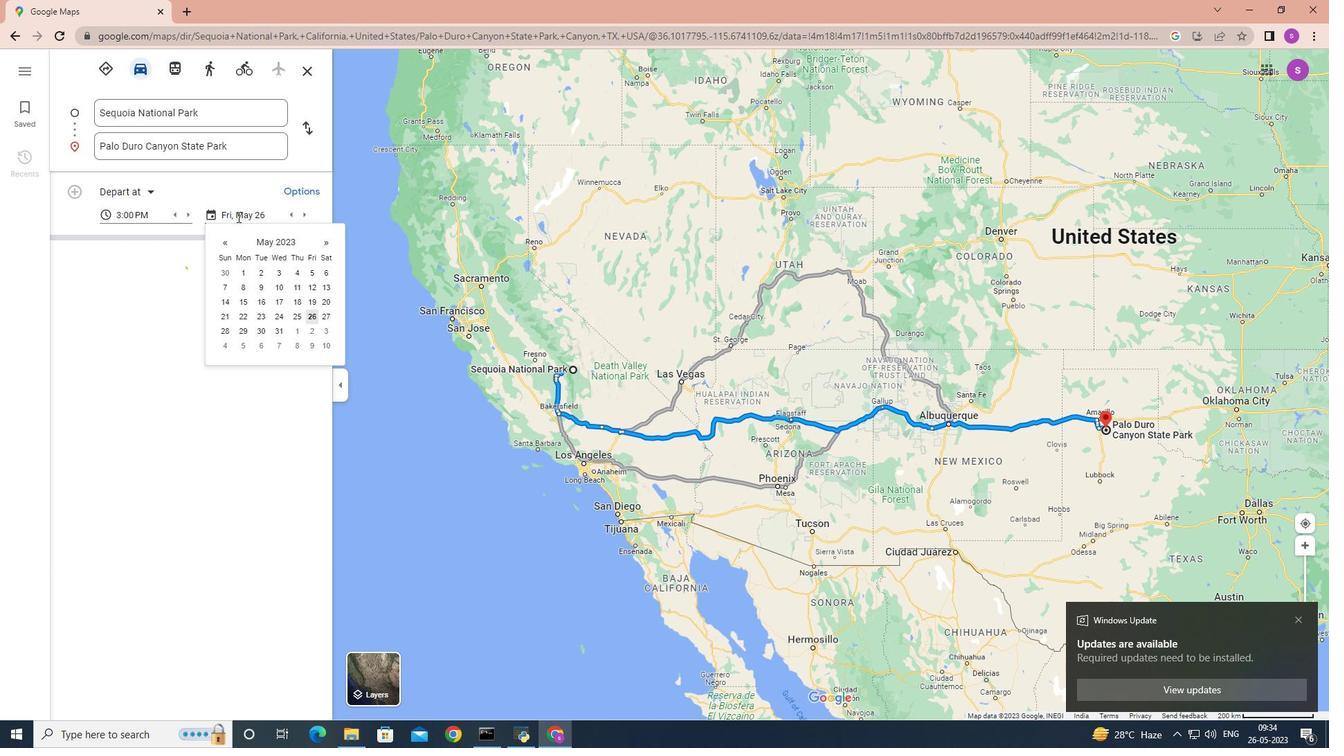 
Action: Mouse pressed left at (246, 214)
Screenshot: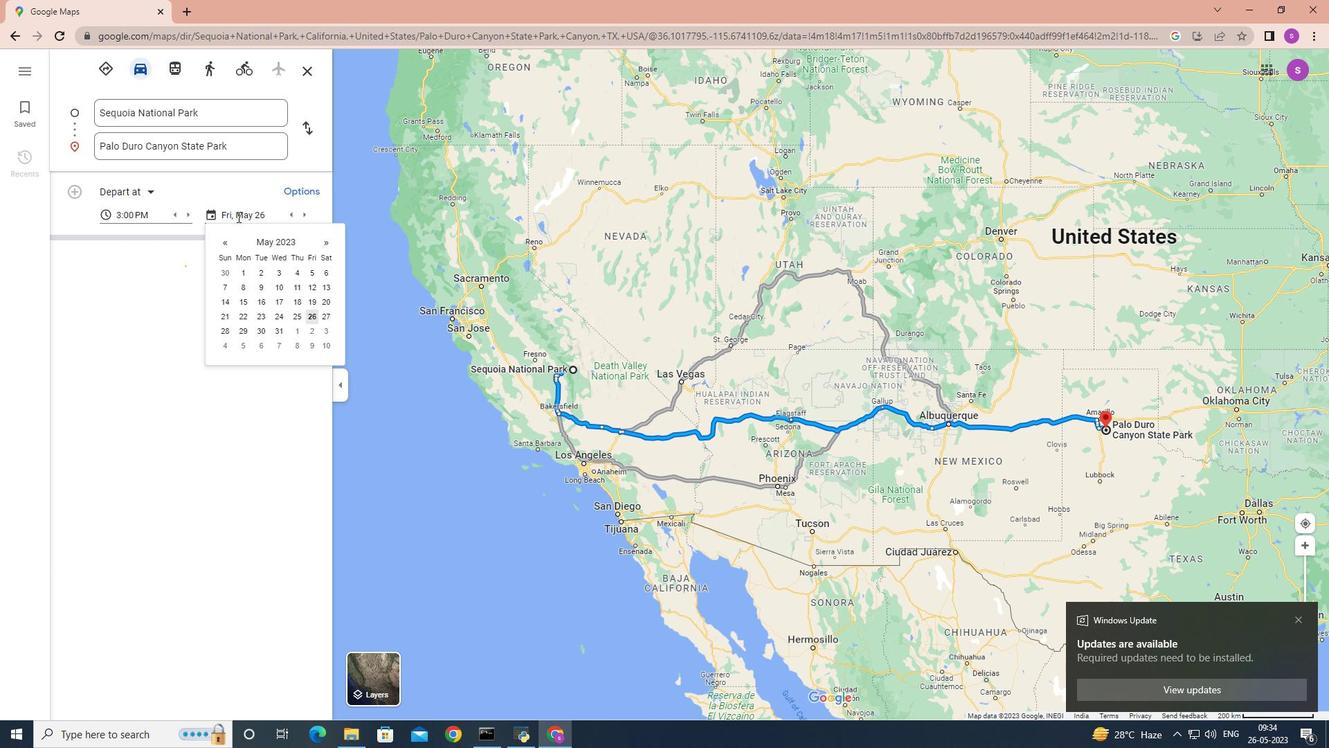 
Action: Mouse moved to (324, 243)
Screenshot: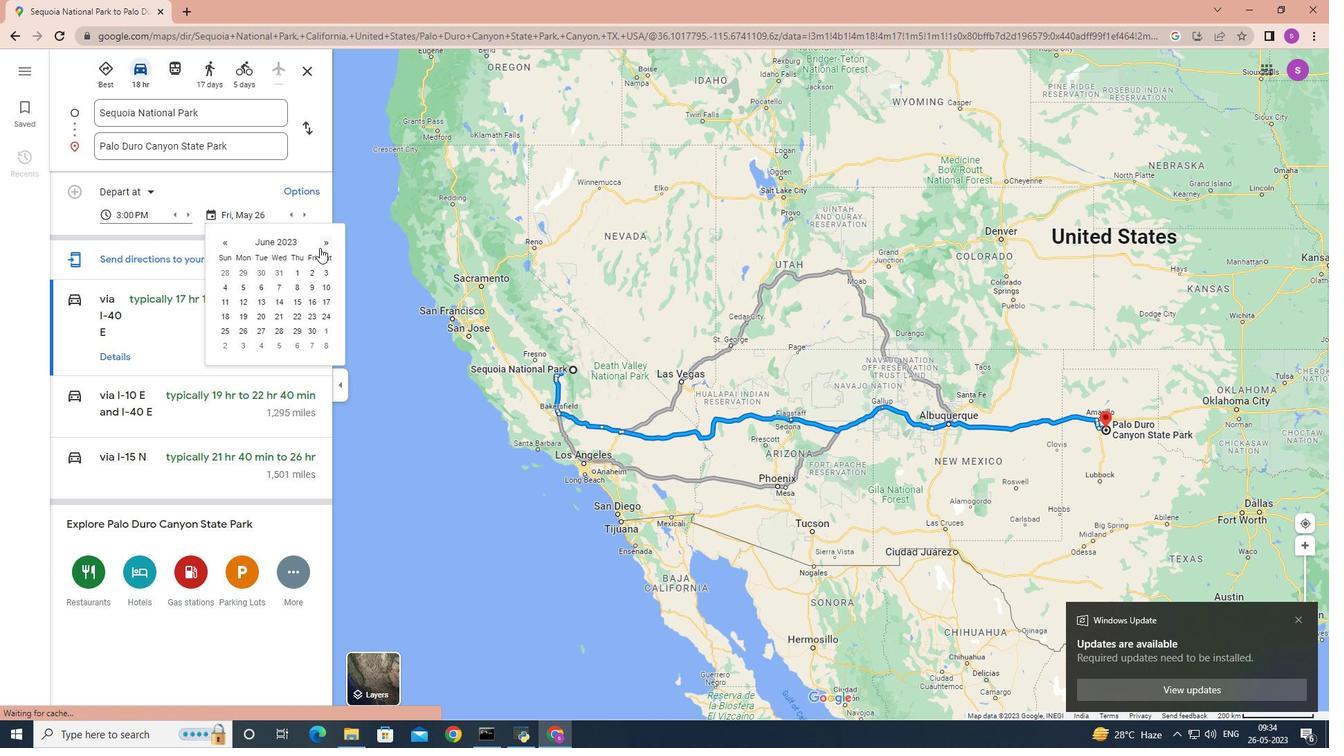 
Action: Mouse pressed left at (324, 243)
Screenshot: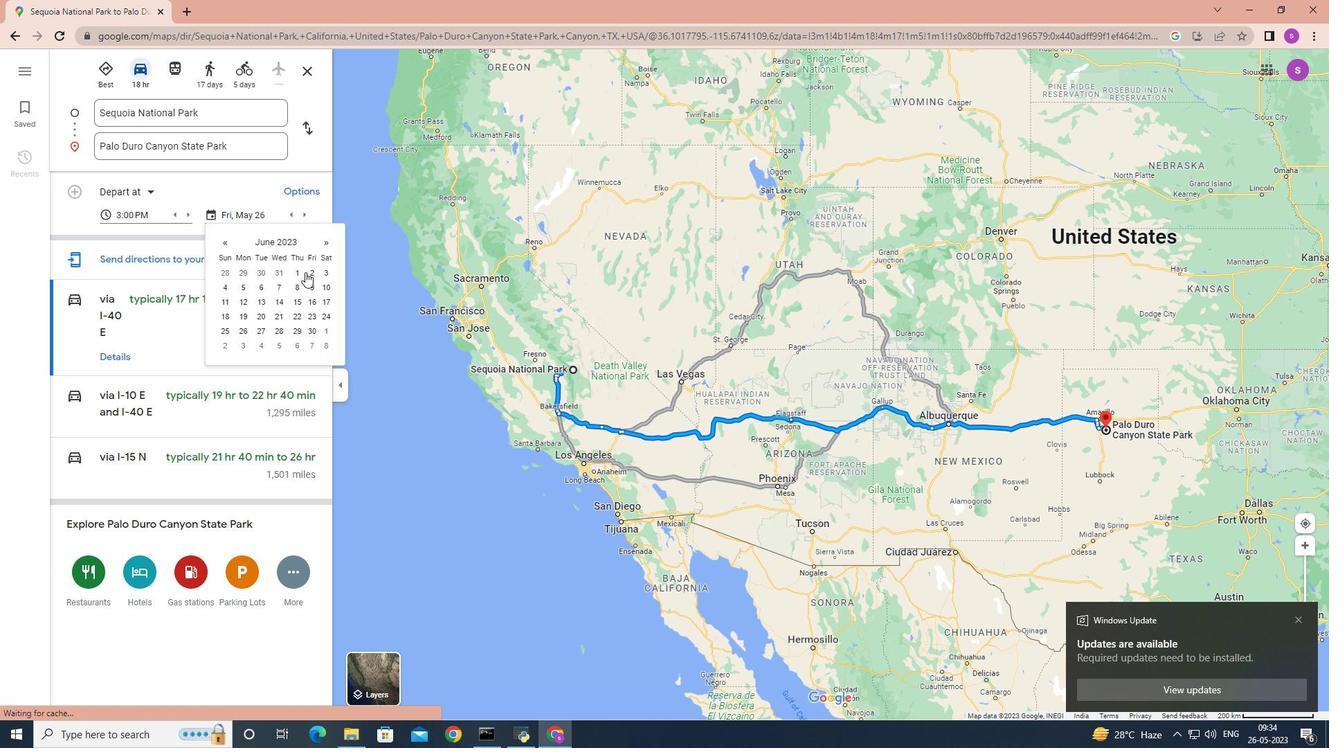 
Action: Mouse moved to (300, 302)
Screenshot: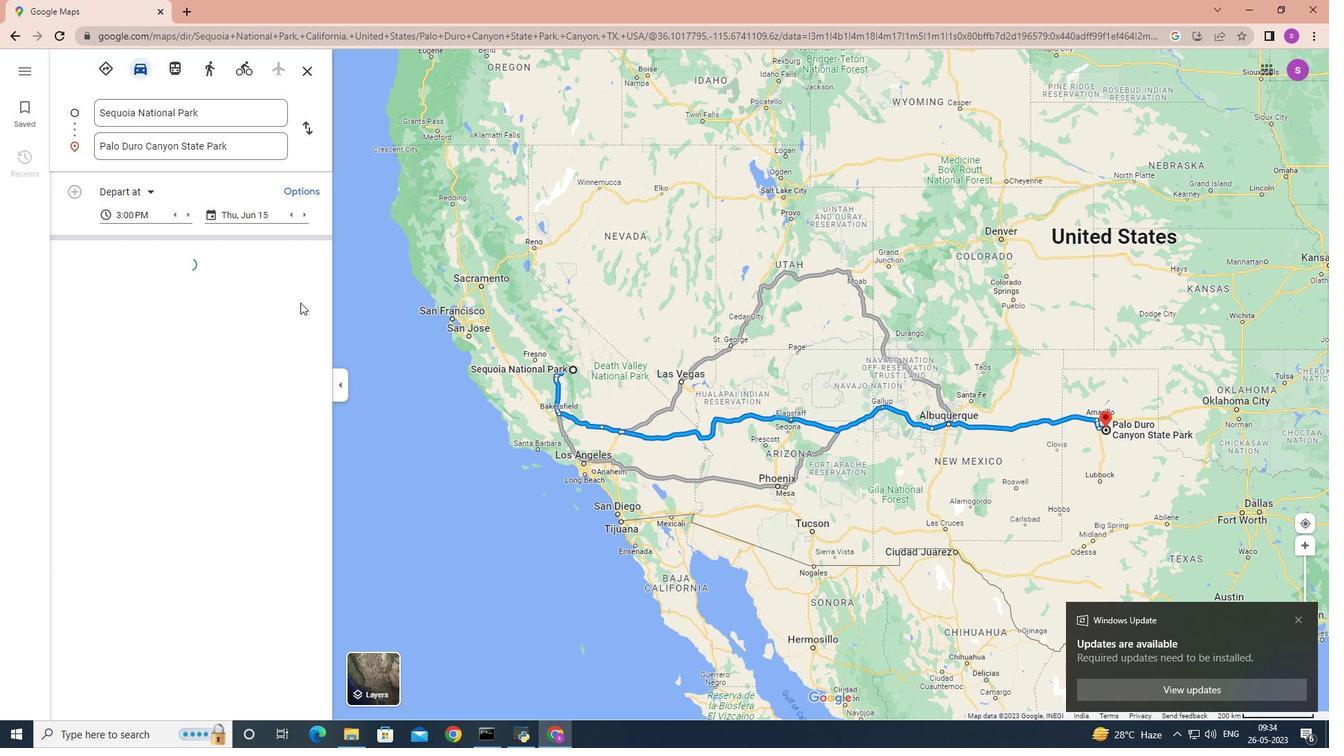 
Action: Mouse pressed left at (300, 302)
Screenshot: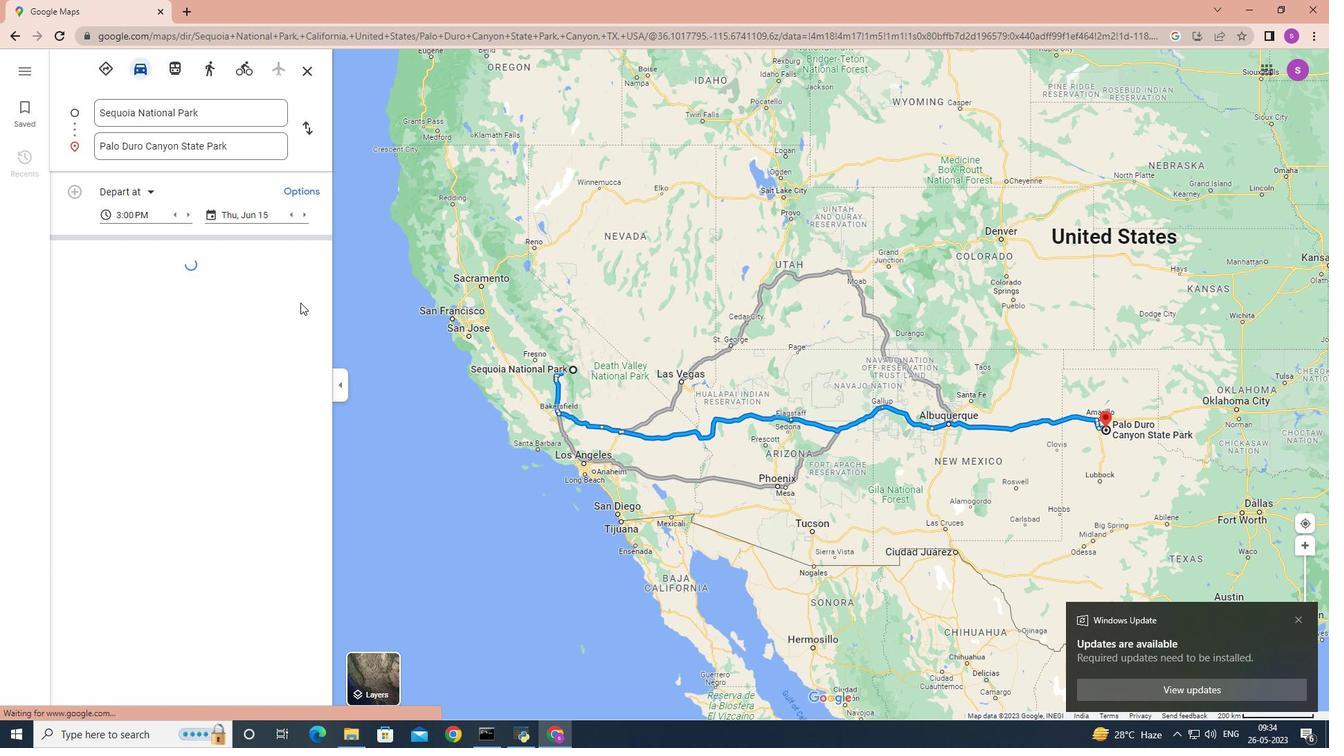 
Action: Mouse moved to (211, 315)
Screenshot: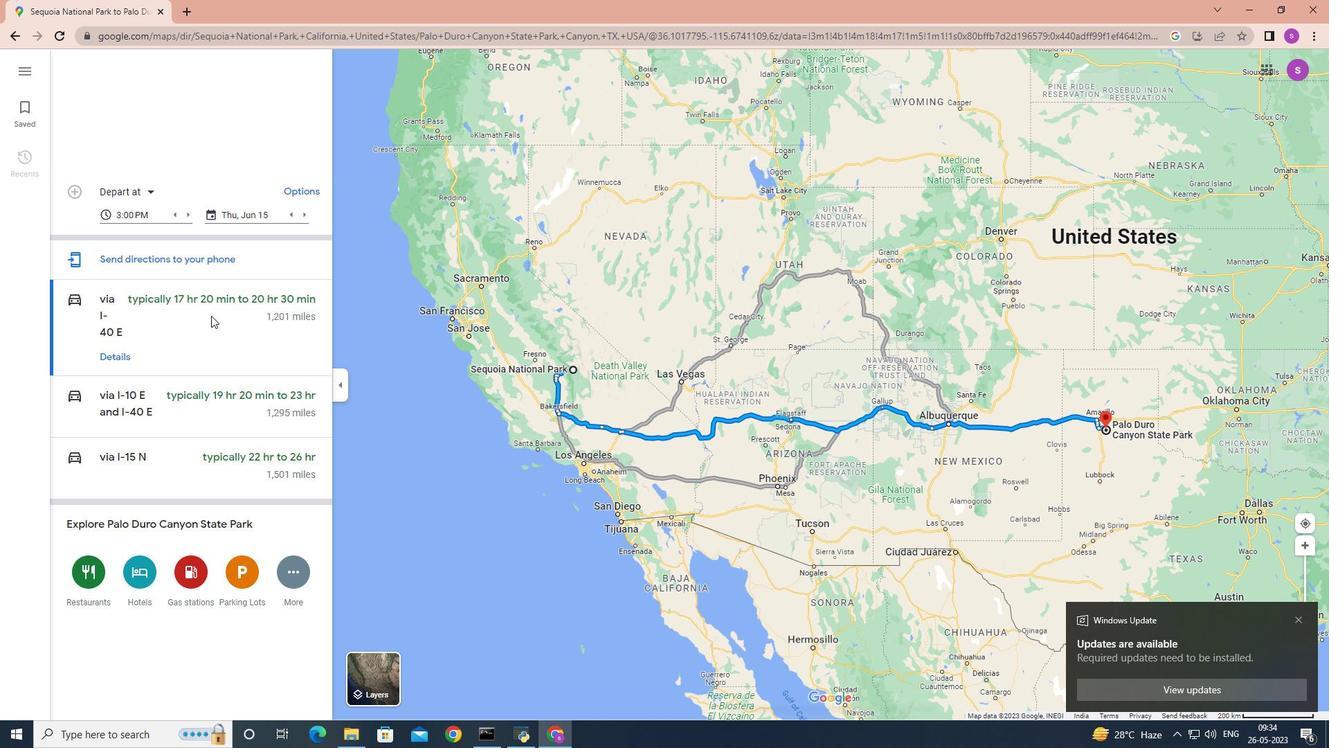
Action: Mouse pressed left at (211, 315)
Screenshot: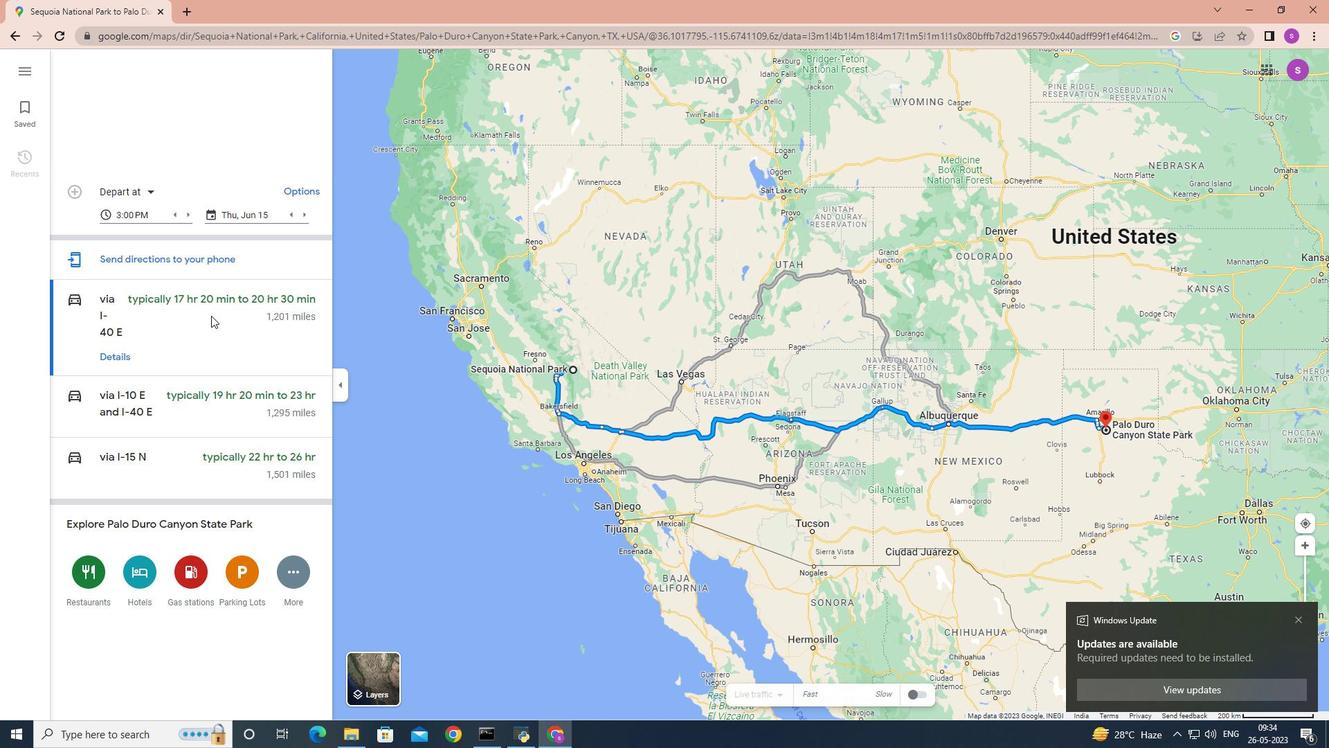 
Action: Mouse moved to (78, 72)
Screenshot: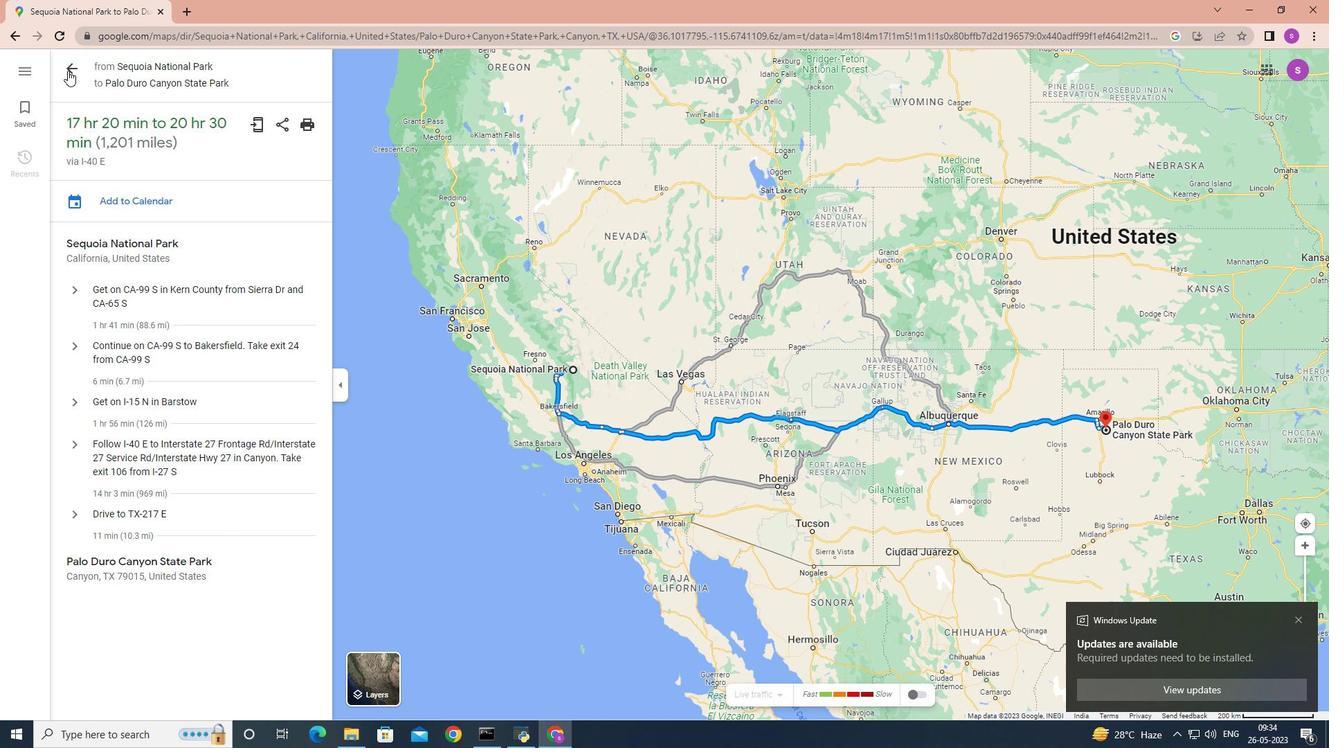 
Action: Mouse pressed left at (78, 72)
Screenshot: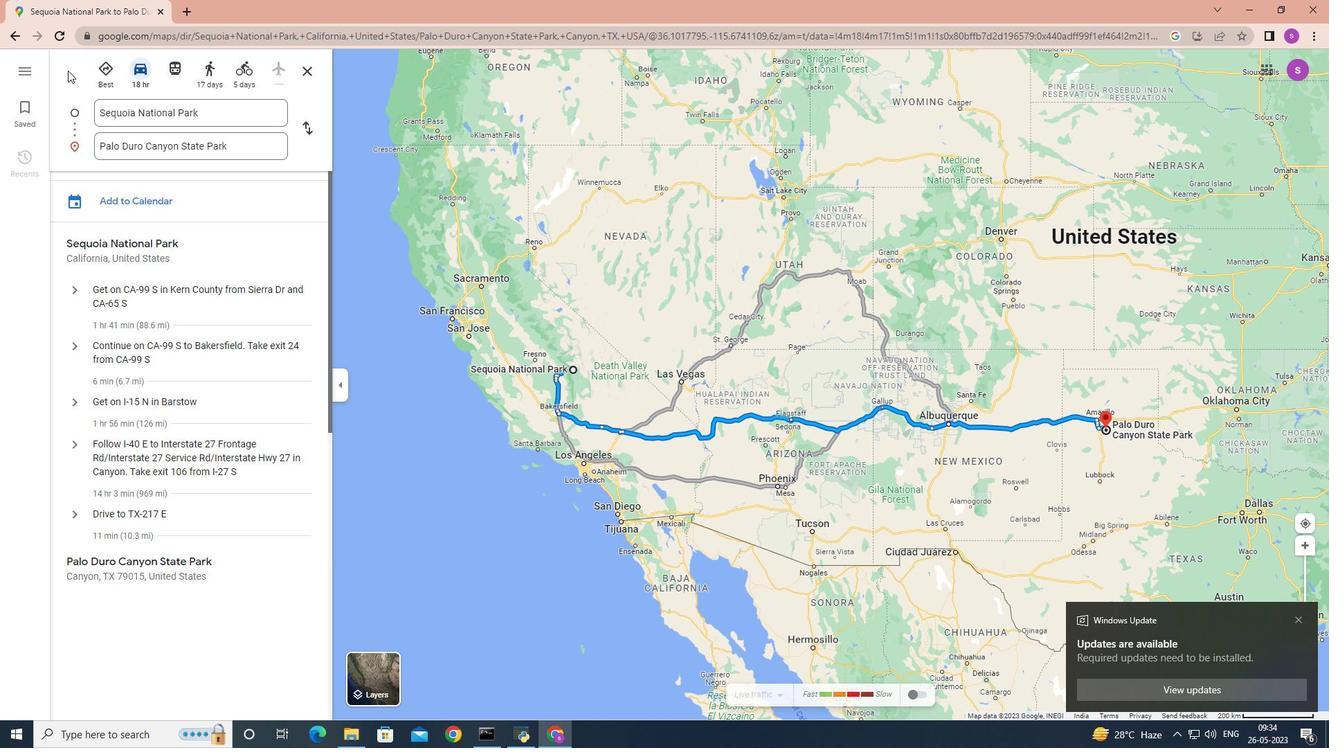 
Action: Mouse moved to (67, 70)
Screenshot: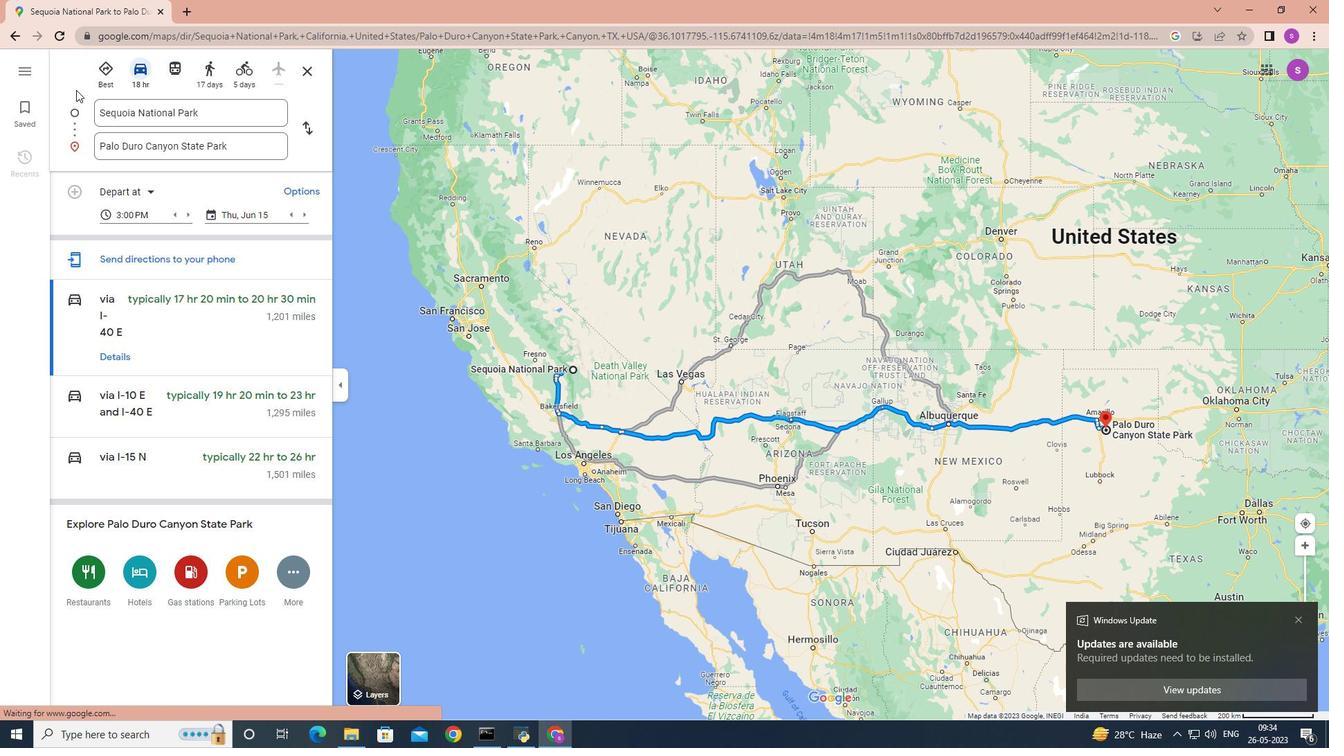 
Action: Mouse pressed left at (67, 70)
Screenshot: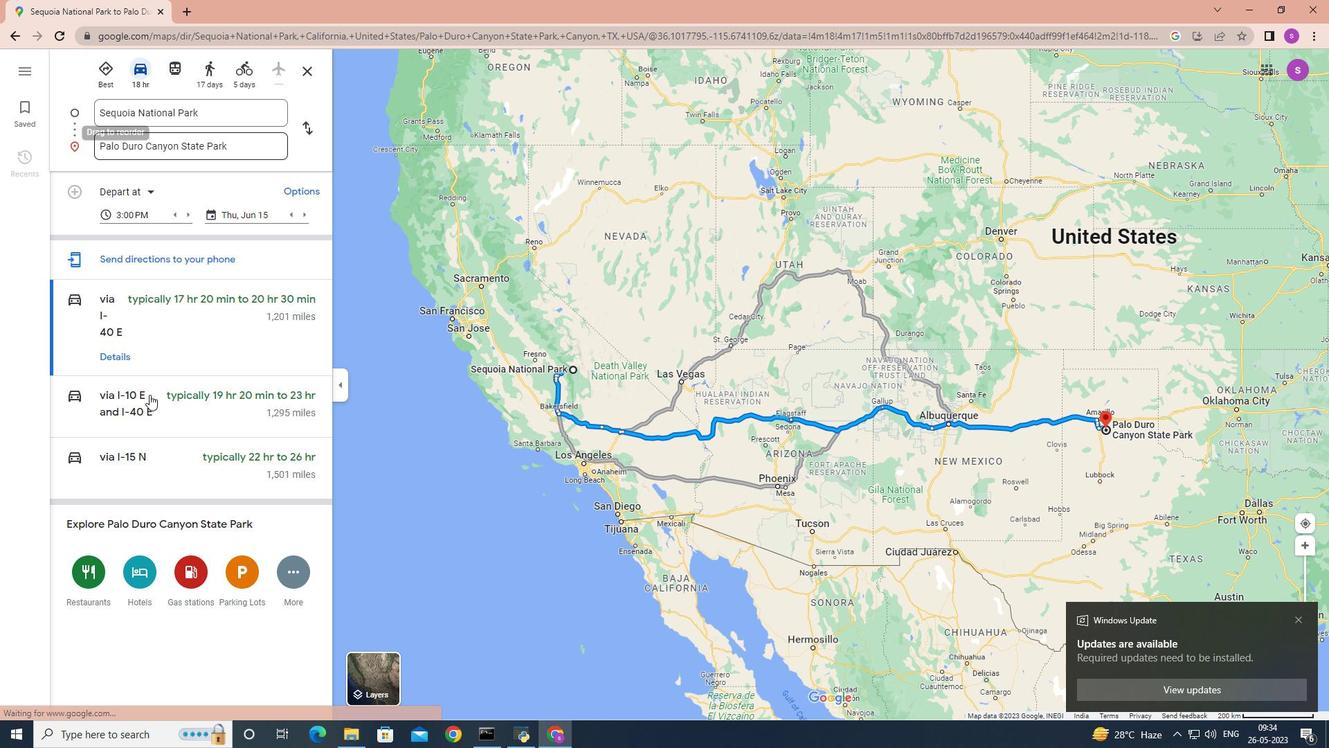 
Action: Mouse moved to (163, 412)
Screenshot: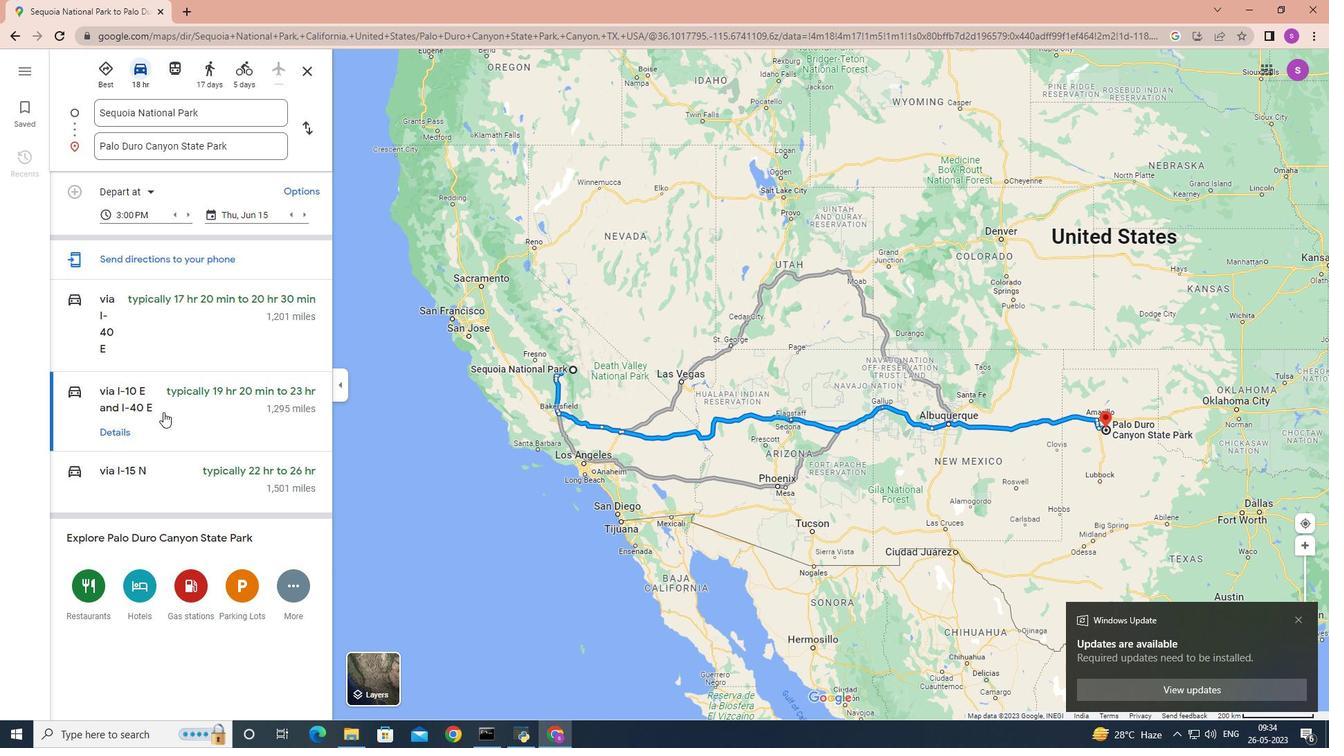
Action: Mouse pressed left at (163, 412)
Screenshot: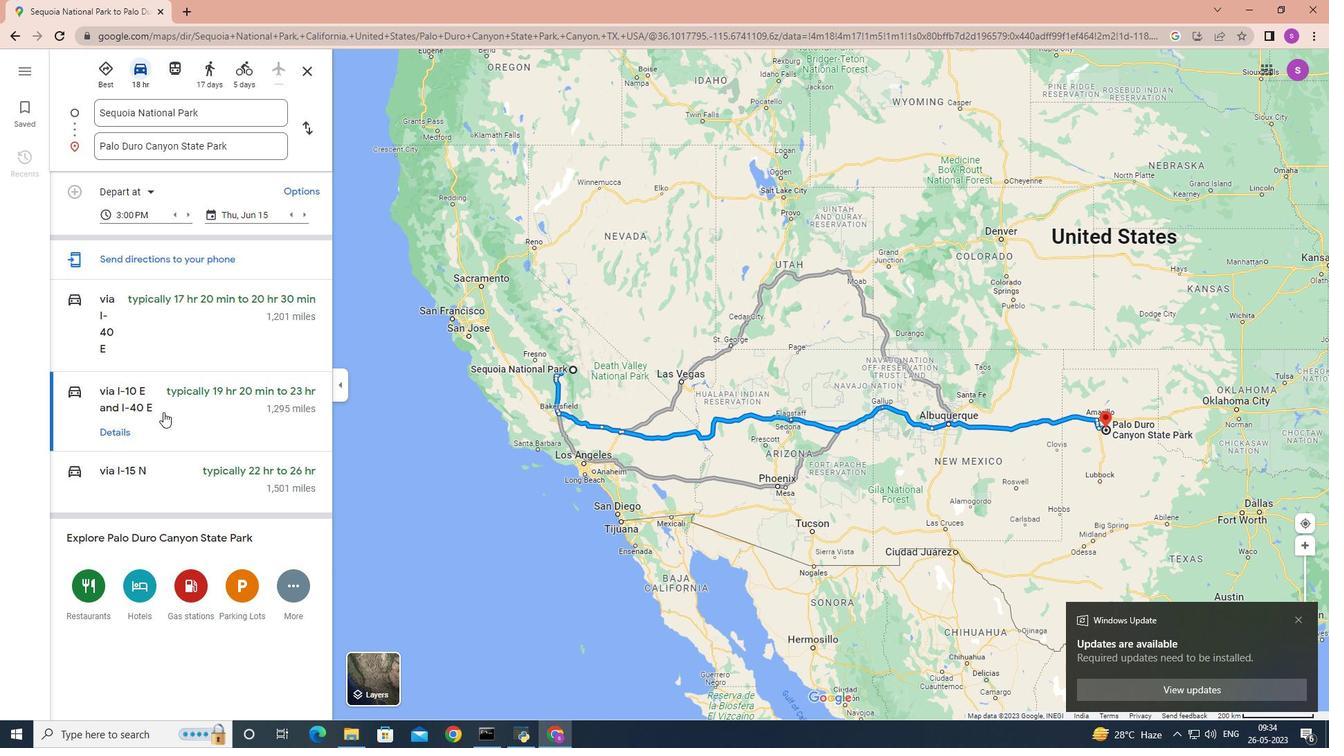 
Action: Mouse moved to (171, 482)
Screenshot: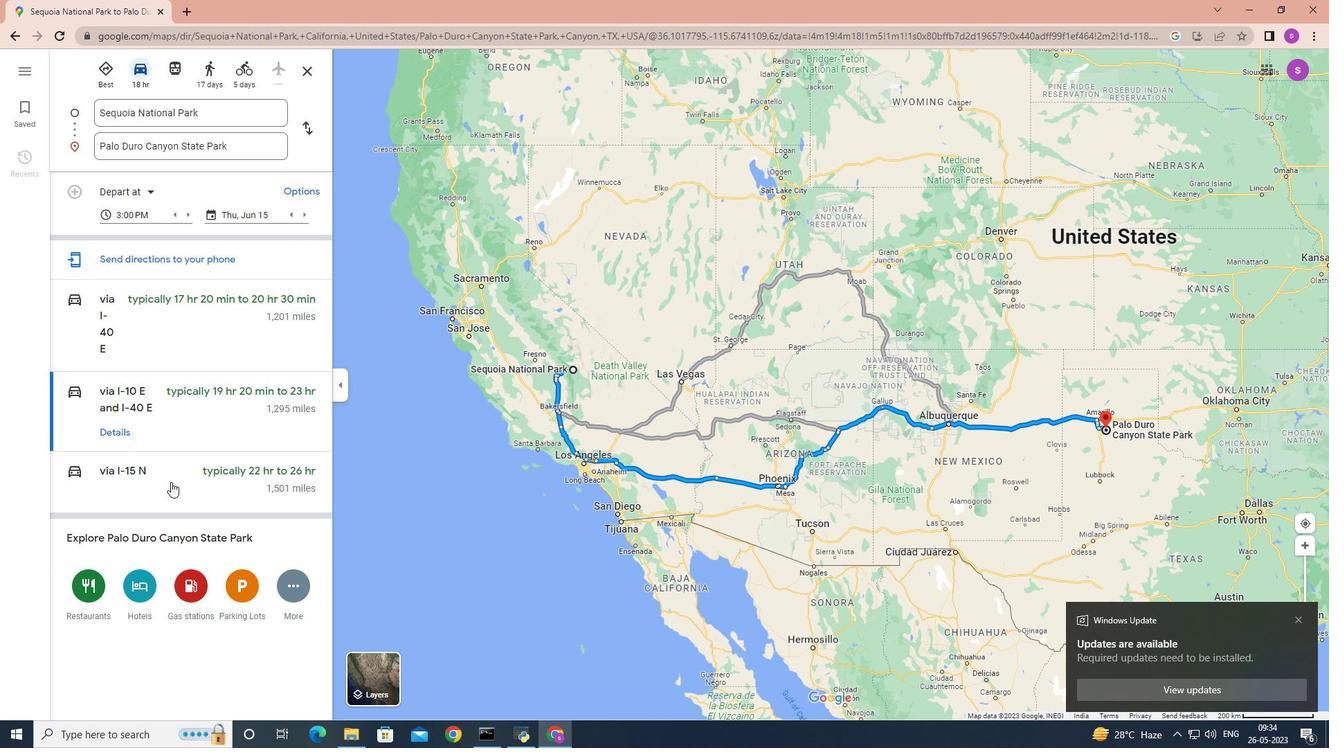 
Action: Mouse pressed left at (171, 482)
Screenshot: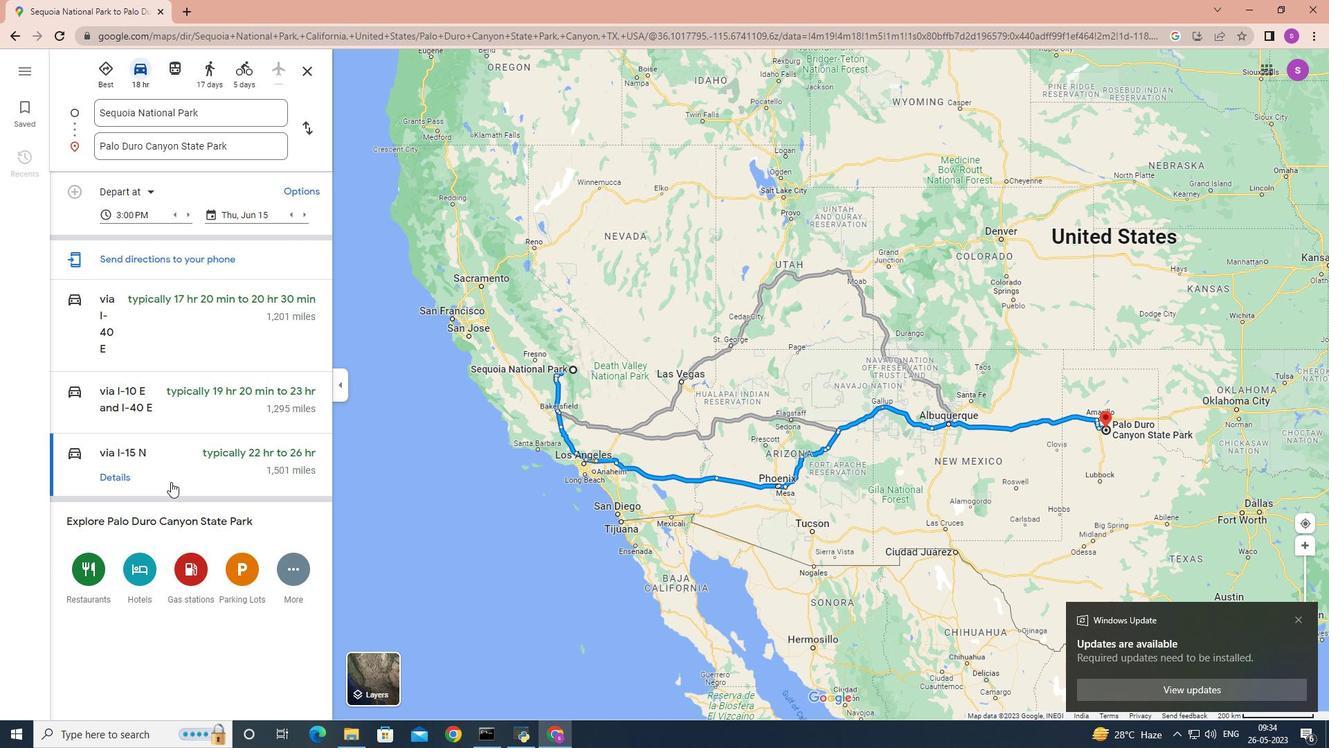 
Action: Mouse moved to (171, 482)
Screenshot: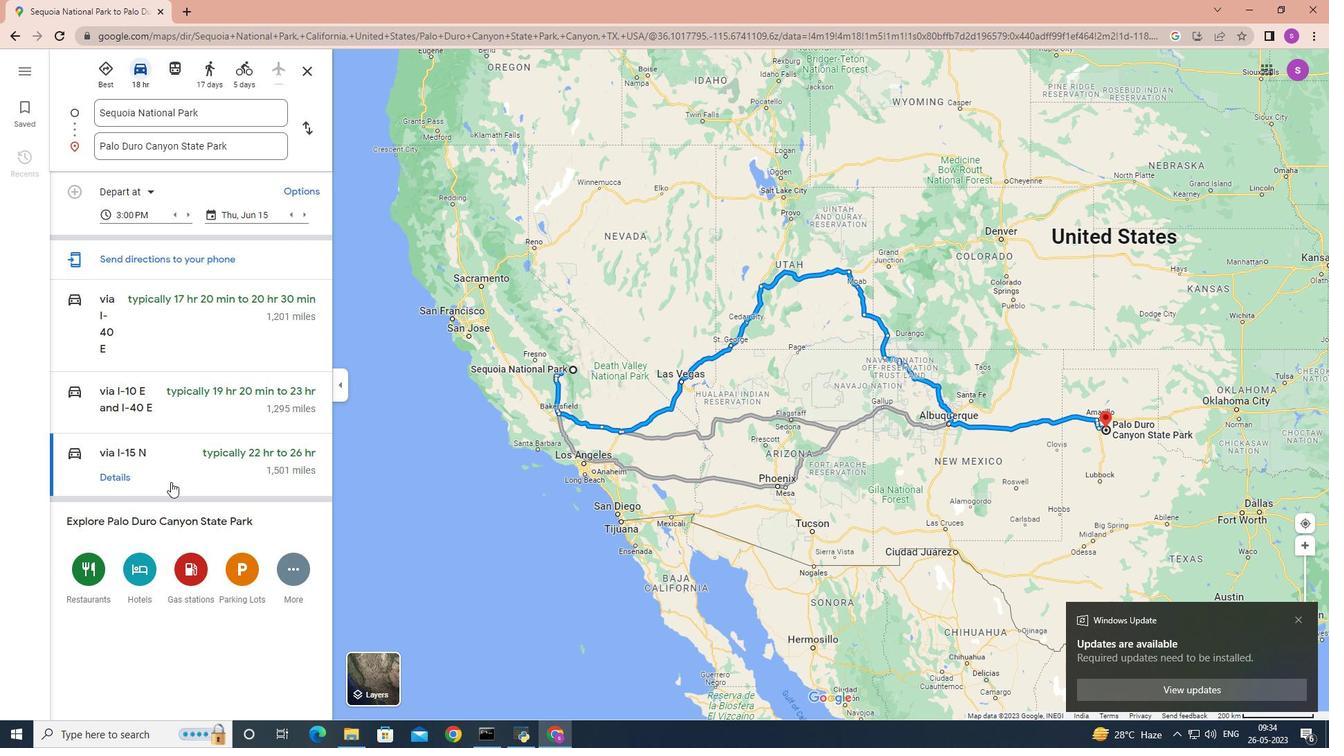 
